 Task: Look for space in Baotou, China from 9th June, 2023 to 16th June, 2023 for 2 adults in price range Rs.8000 to Rs.16000. Place can be entire place with 2 bedrooms having 2 beds and 1 bathroom. Property type can be house, flat, guest house. Booking option can be shelf check-in. Required host language is Chinese (Simplified).
Action: Mouse moved to (764, 107)
Screenshot: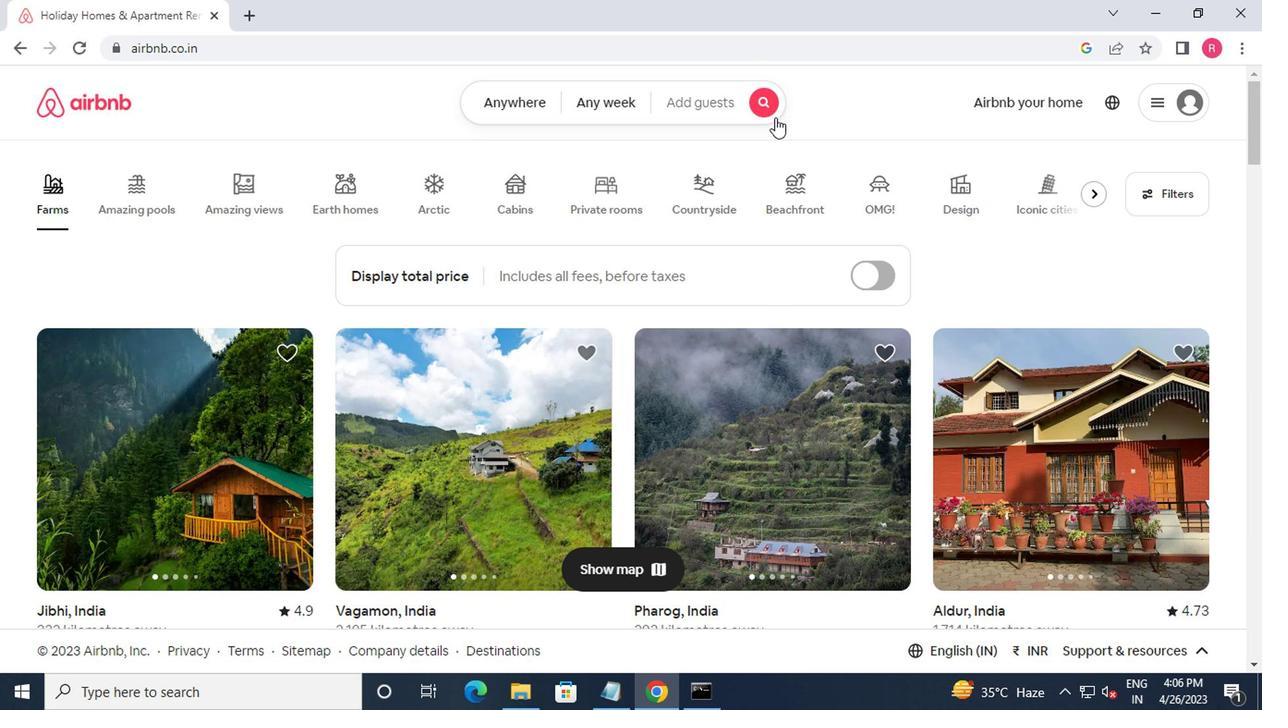 
Action: Mouse pressed left at (764, 107)
Screenshot: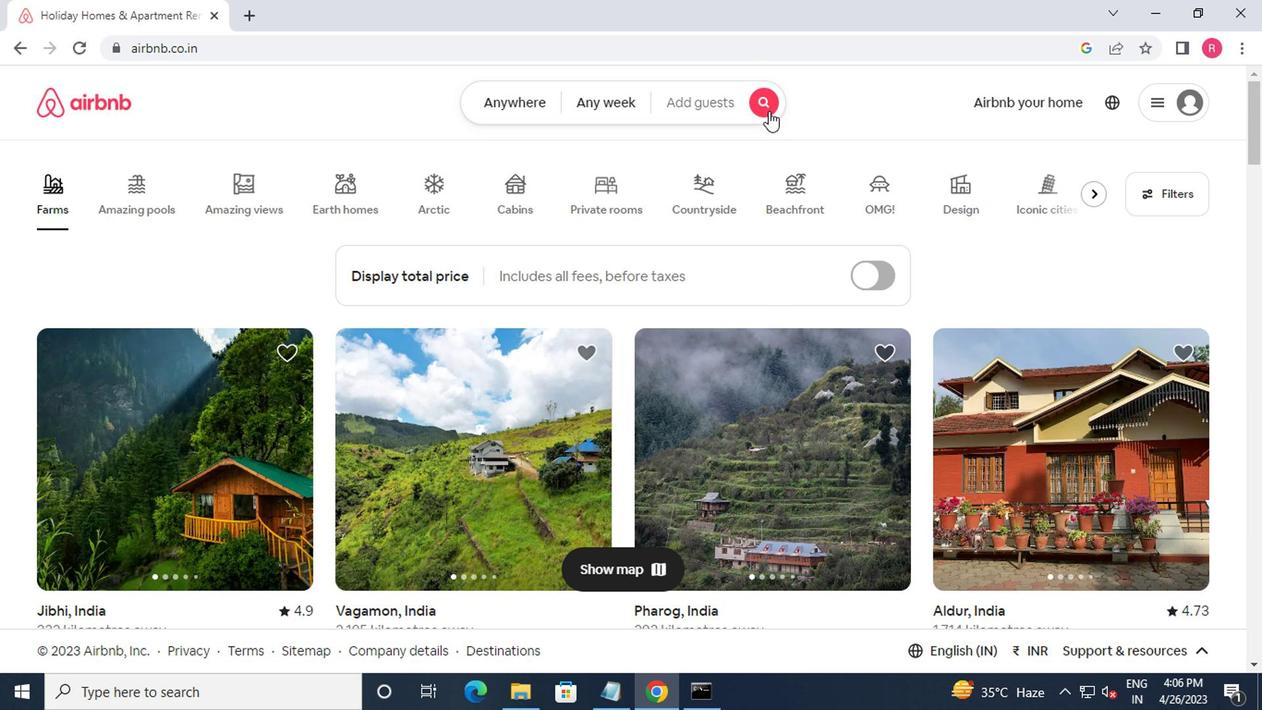 
Action: Mouse moved to (437, 176)
Screenshot: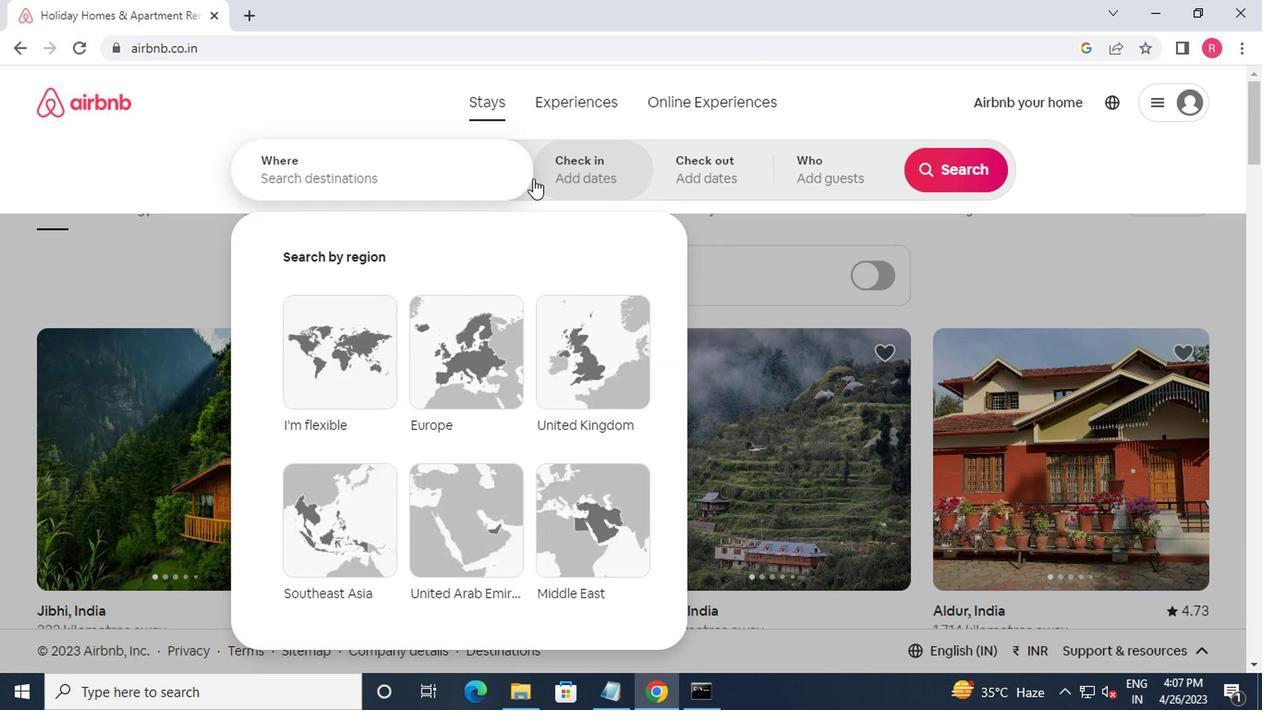 
Action: Mouse pressed left at (437, 176)
Screenshot: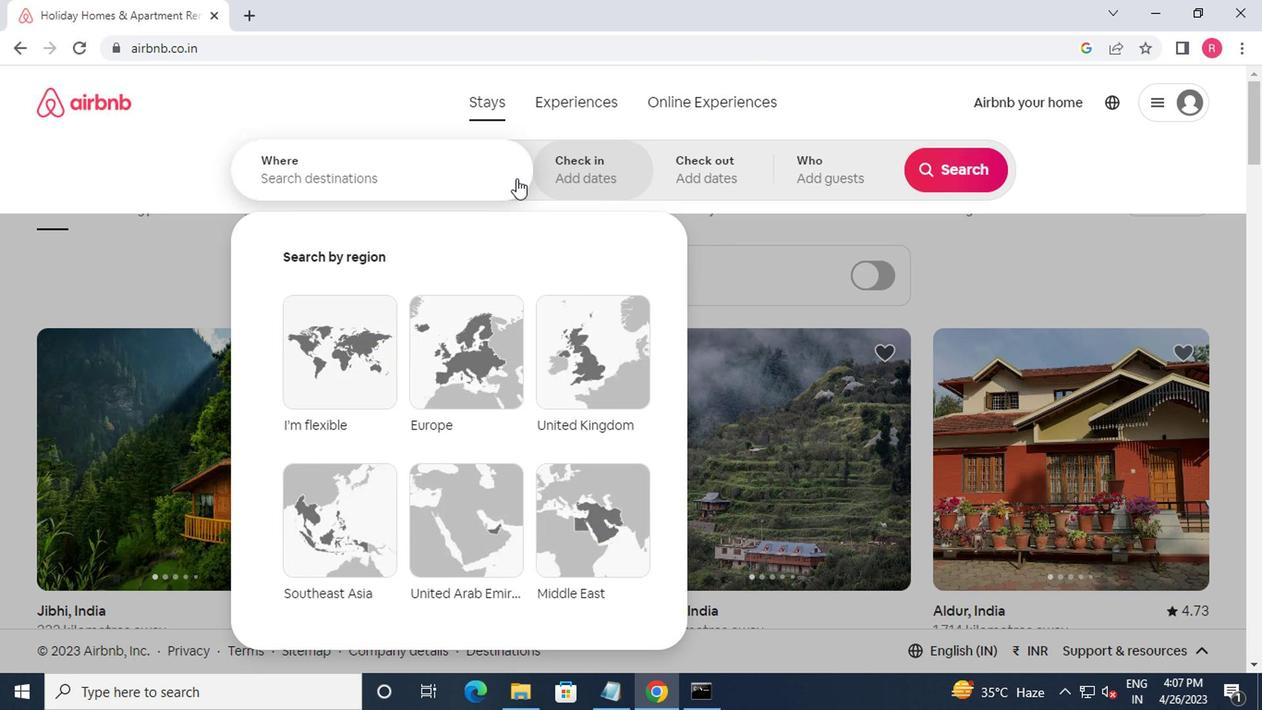 
Action: Mouse moved to (436, 174)
Screenshot: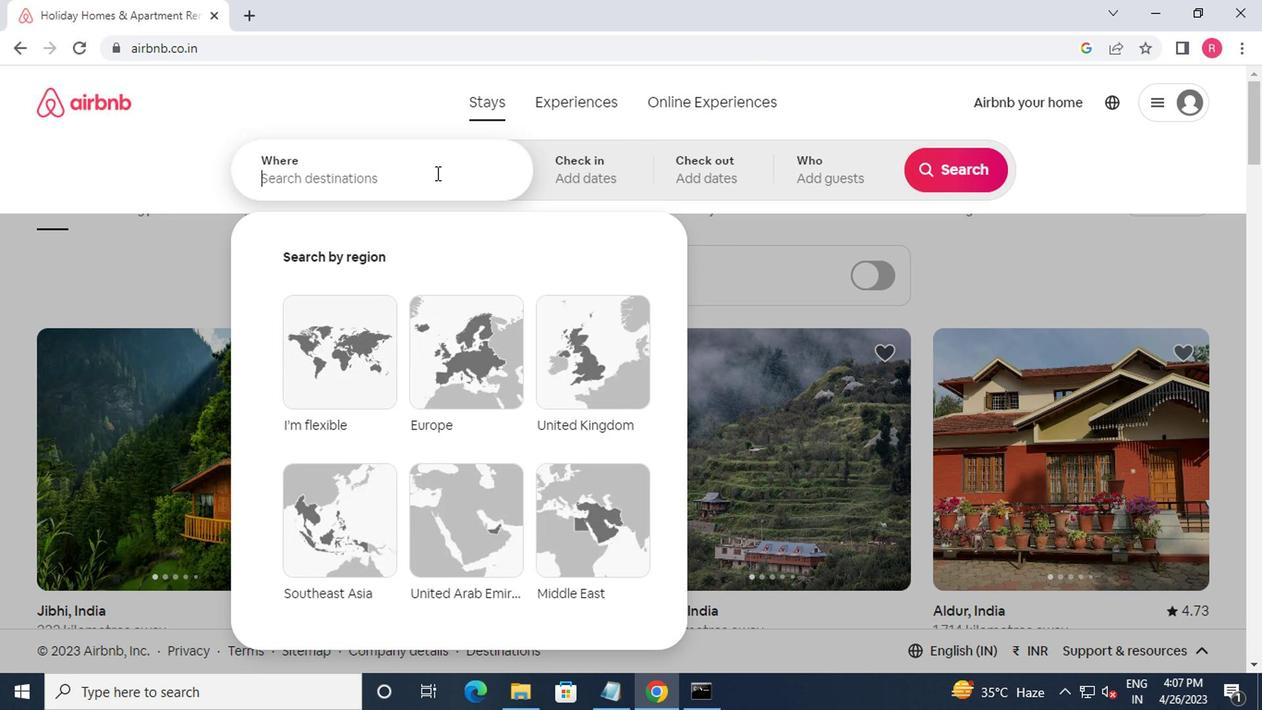 
Action: Key pressed baotou,china<Key.enter>
Screenshot: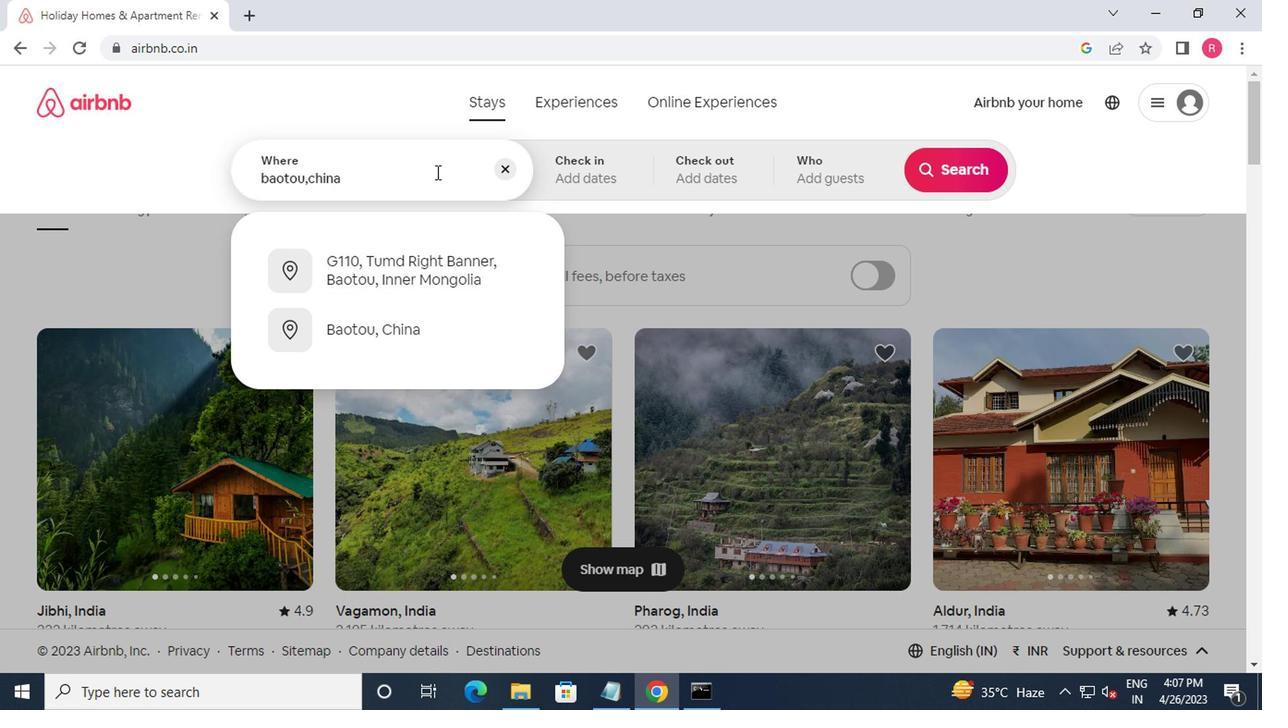 
Action: Mouse moved to (939, 330)
Screenshot: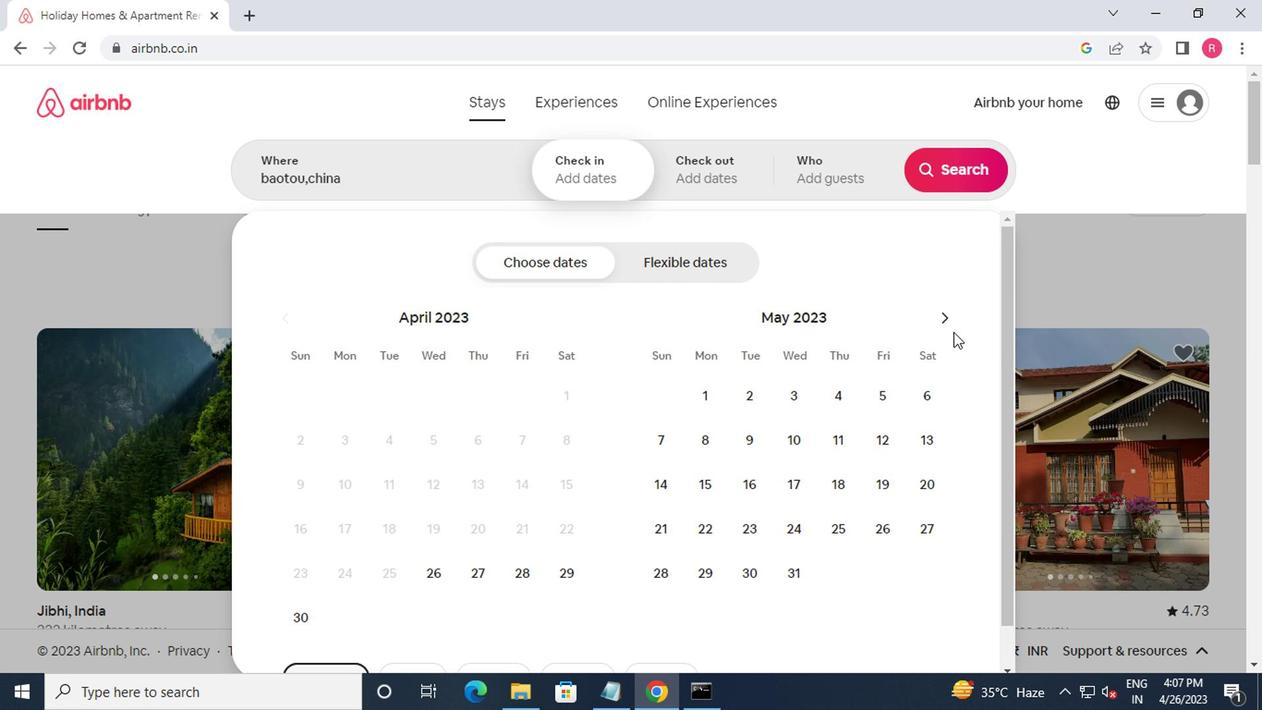 
Action: Mouse pressed left at (939, 330)
Screenshot: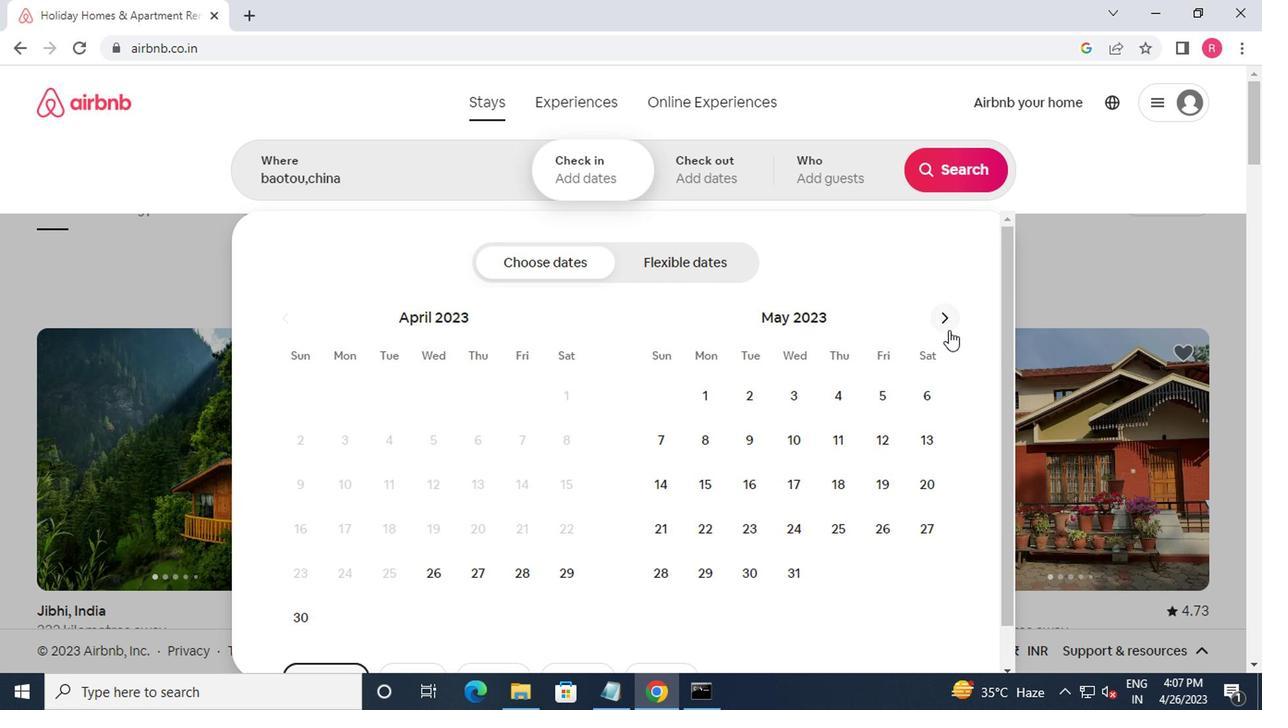 
Action: Mouse moved to (873, 451)
Screenshot: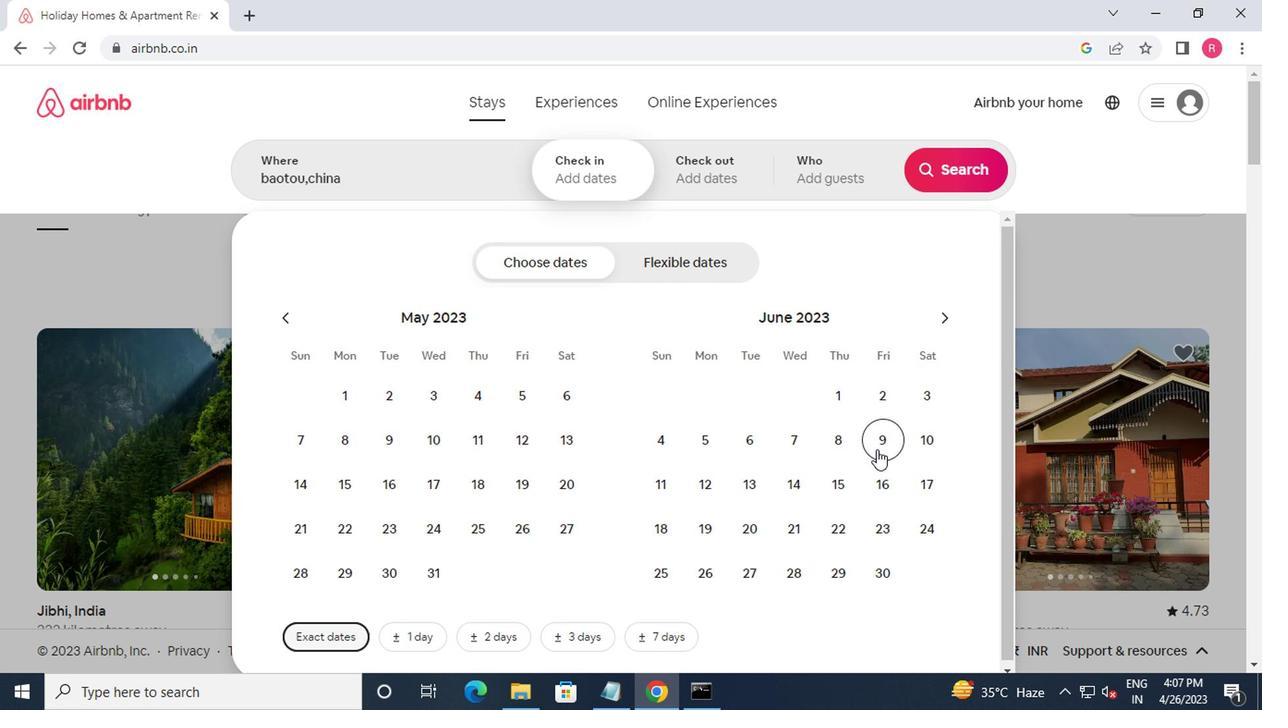 
Action: Mouse pressed left at (873, 451)
Screenshot: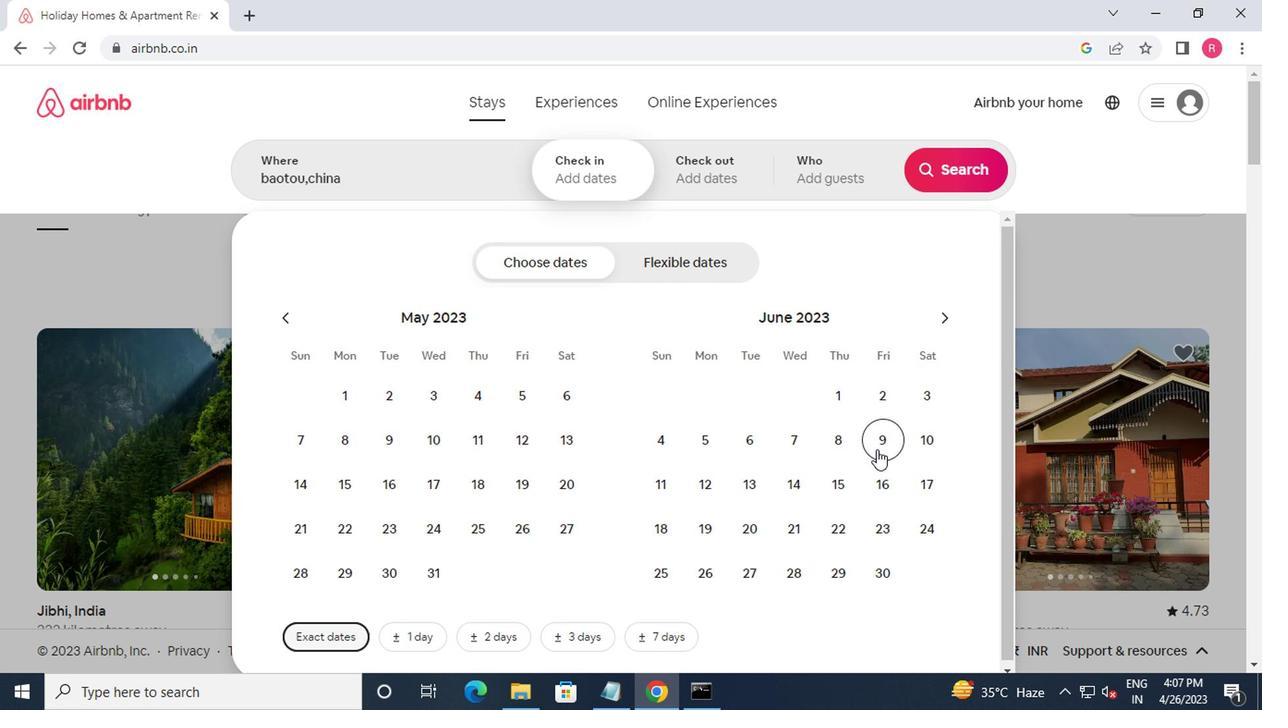 
Action: Mouse moved to (889, 493)
Screenshot: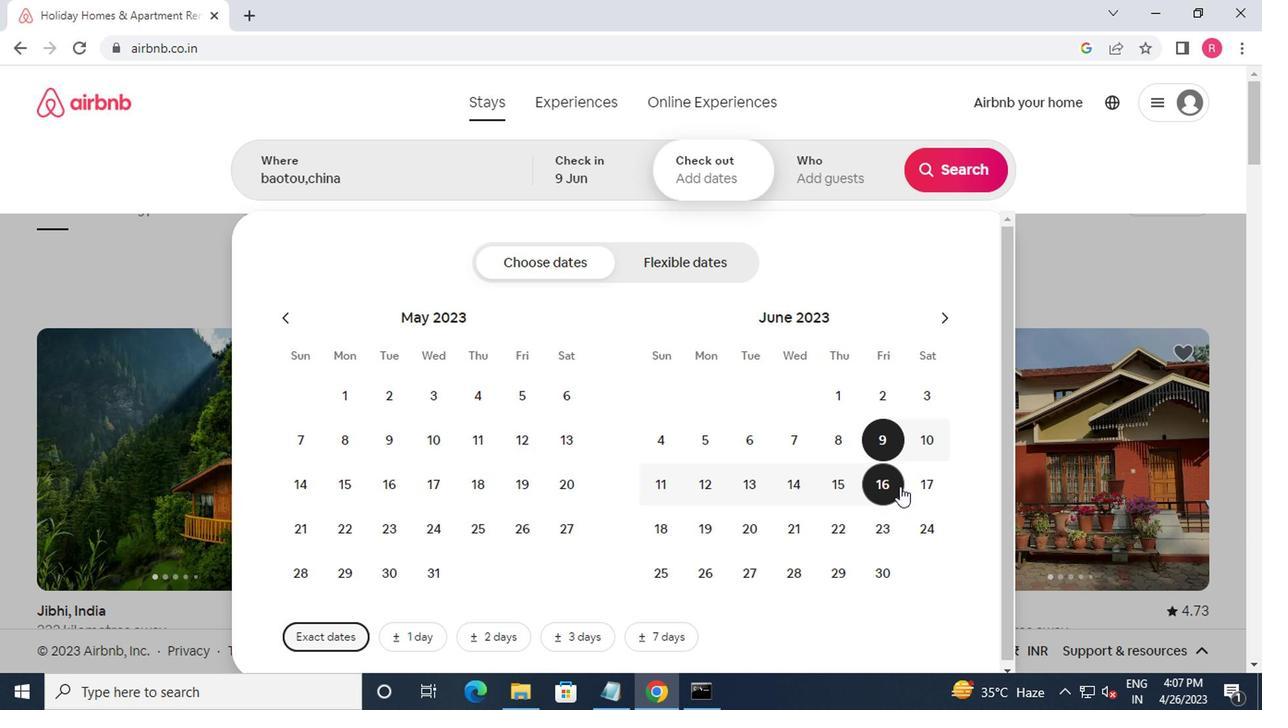 
Action: Mouse pressed left at (889, 493)
Screenshot: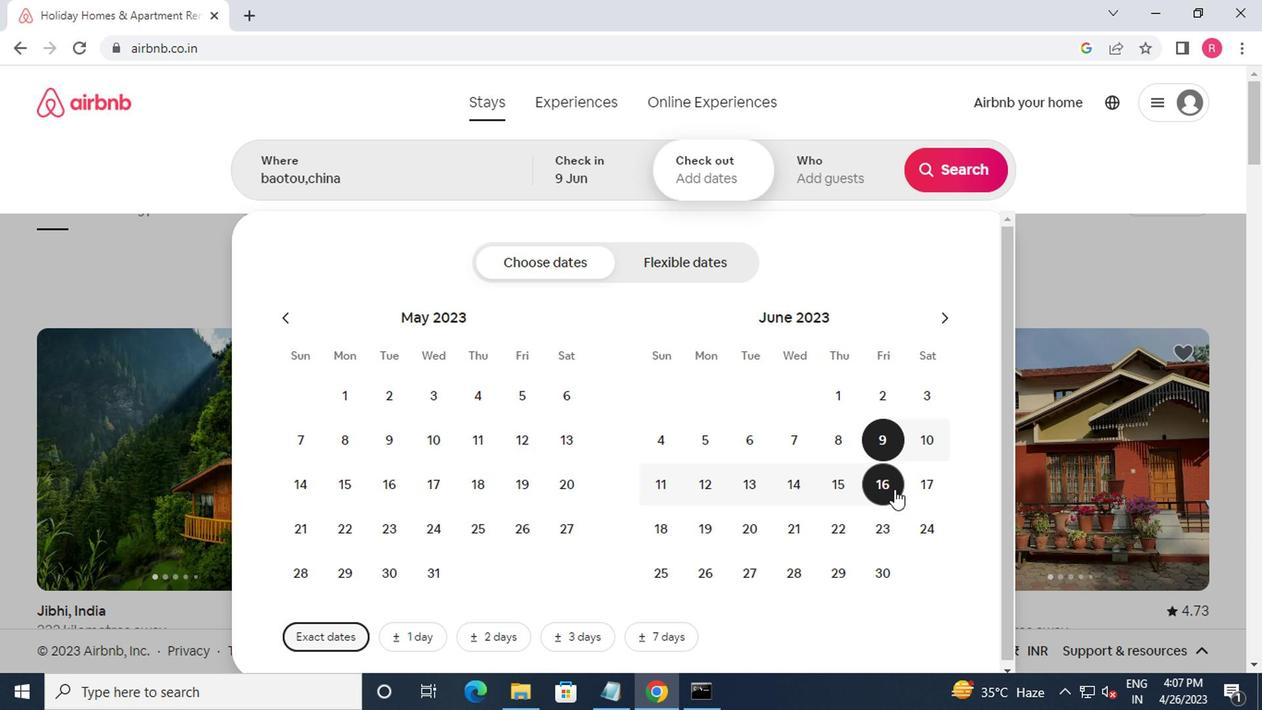 
Action: Mouse moved to (814, 186)
Screenshot: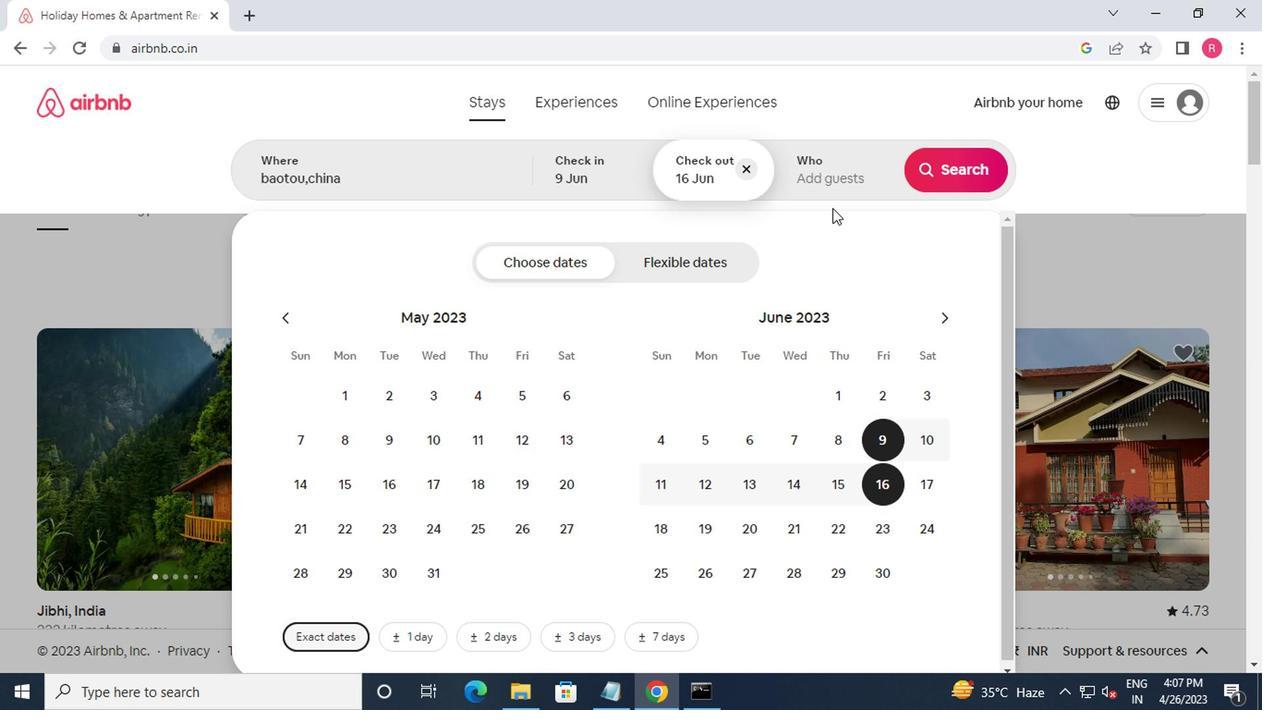 
Action: Mouse pressed left at (814, 186)
Screenshot: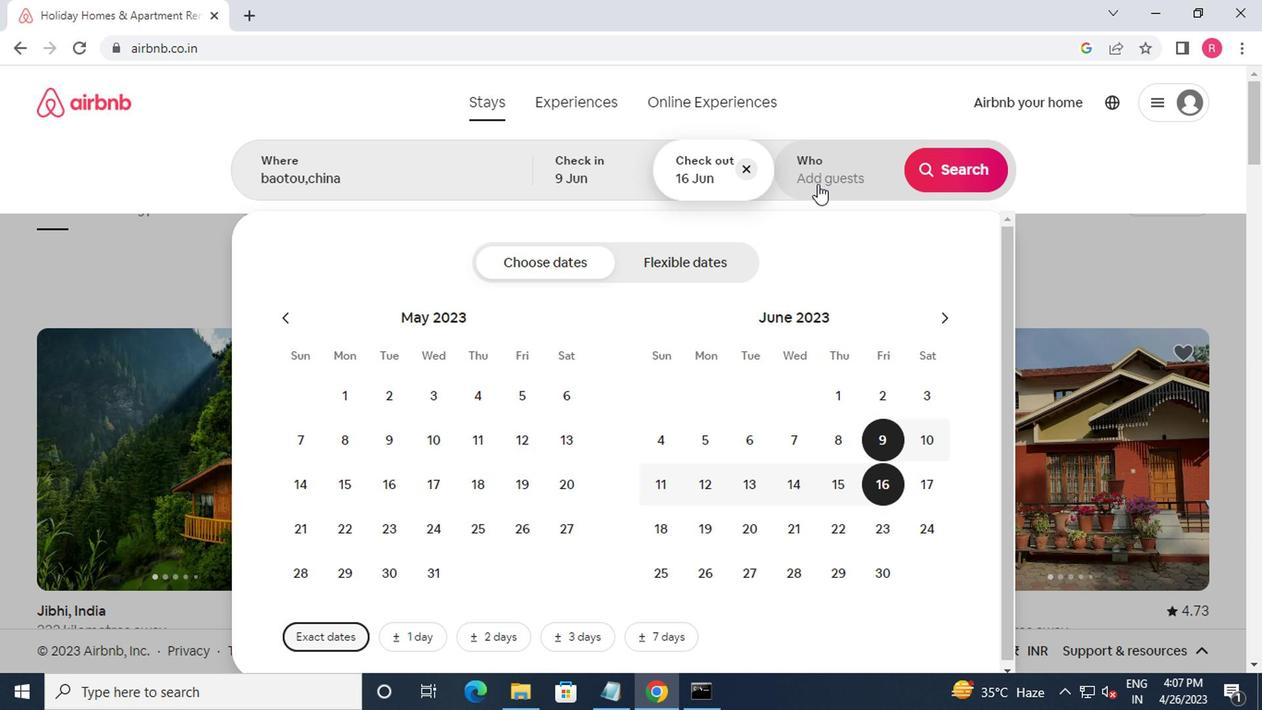 
Action: Mouse moved to (954, 271)
Screenshot: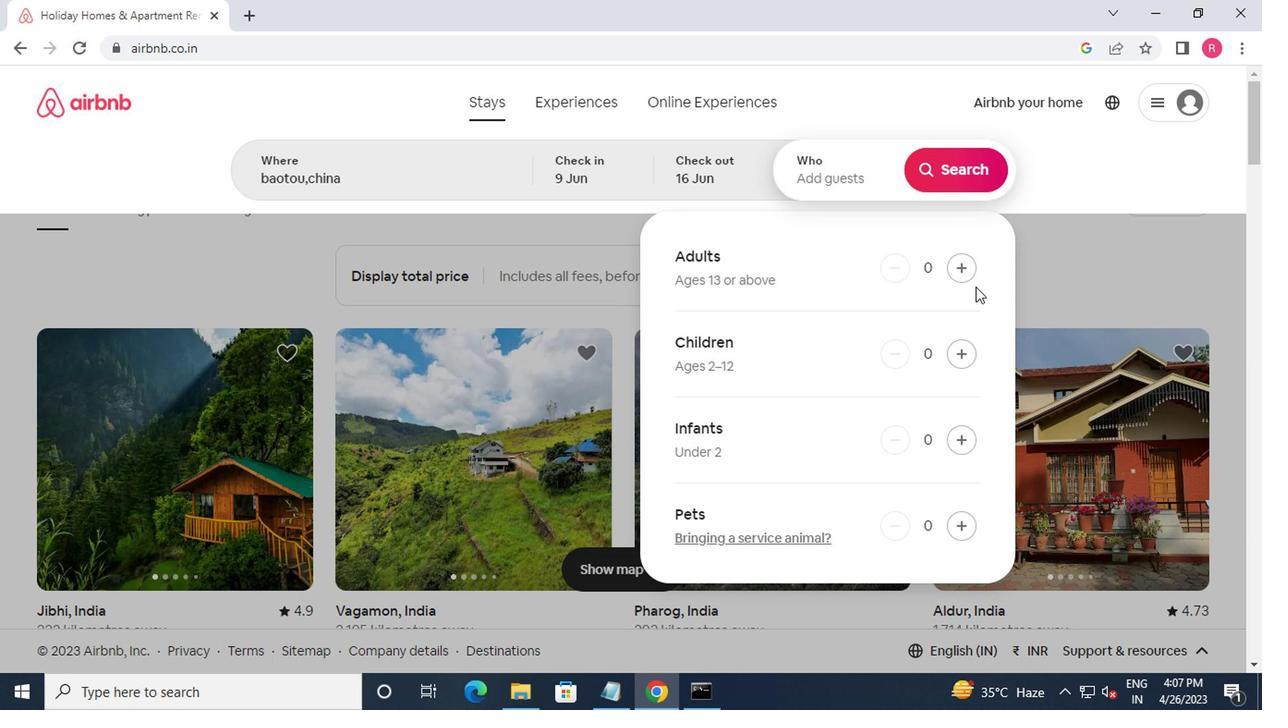 
Action: Mouse pressed left at (954, 271)
Screenshot: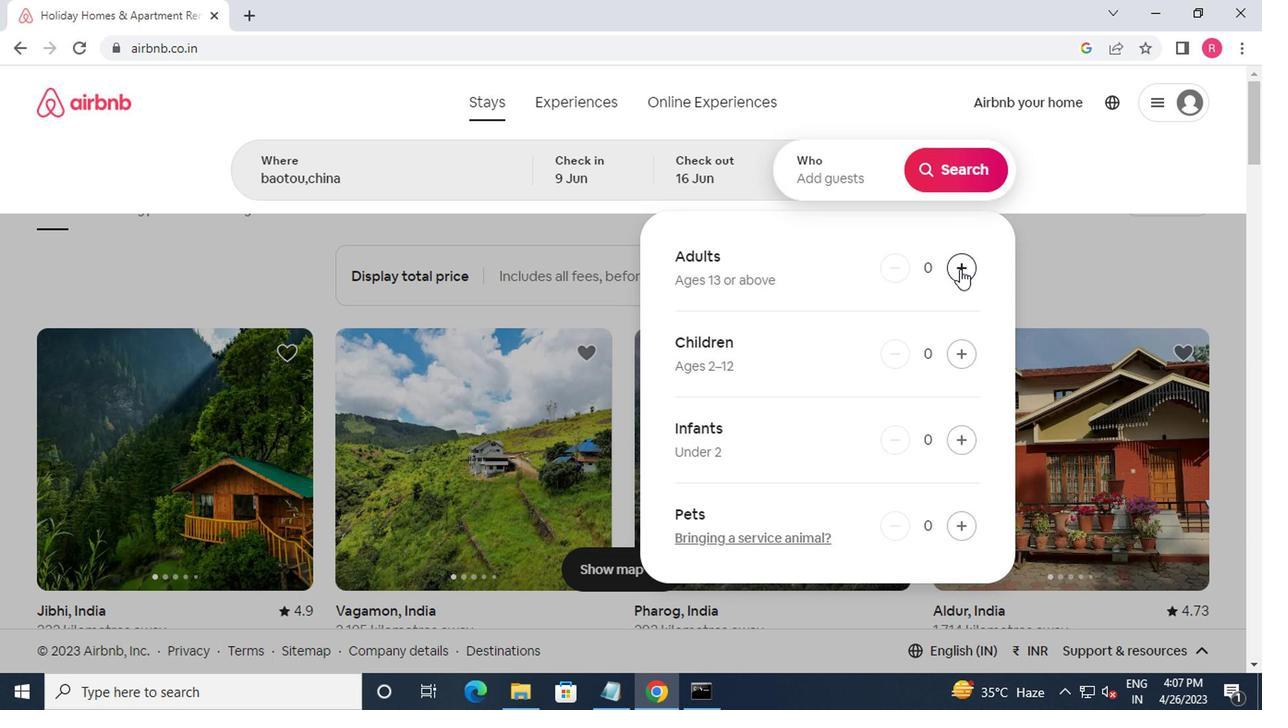 
Action: Mouse pressed left at (954, 271)
Screenshot: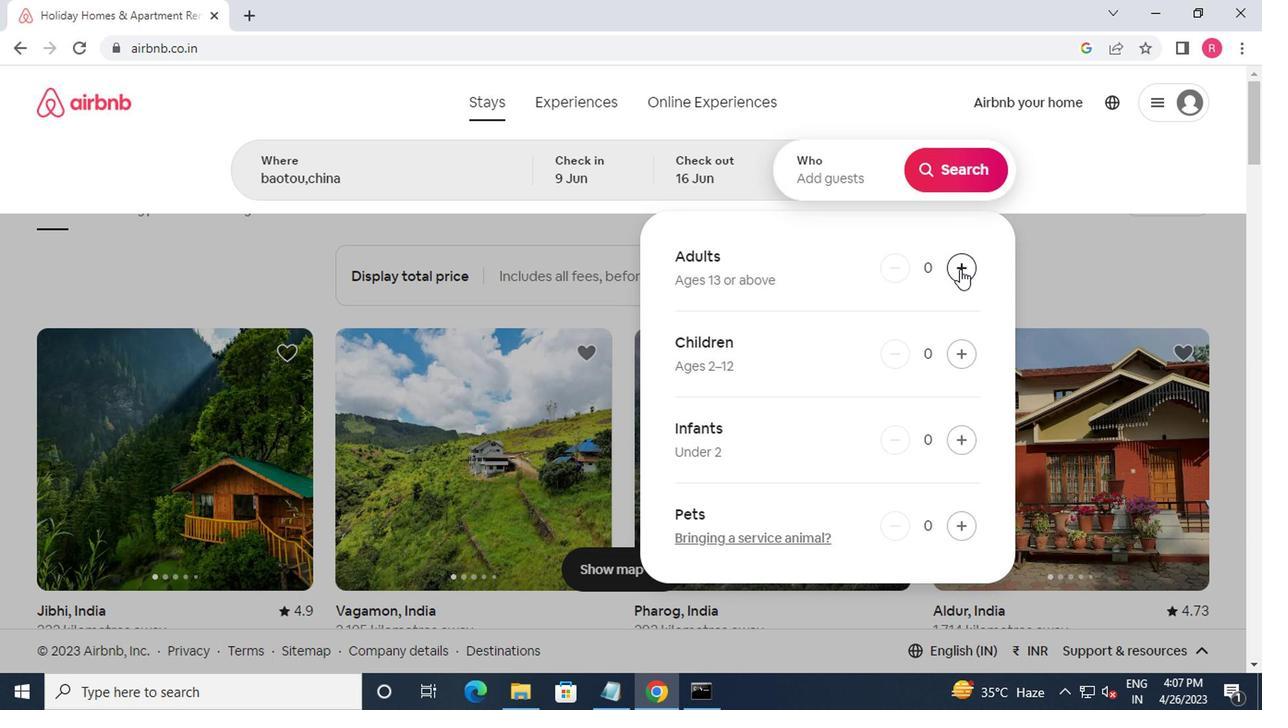 
Action: Mouse moved to (944, 188)
Screenshot: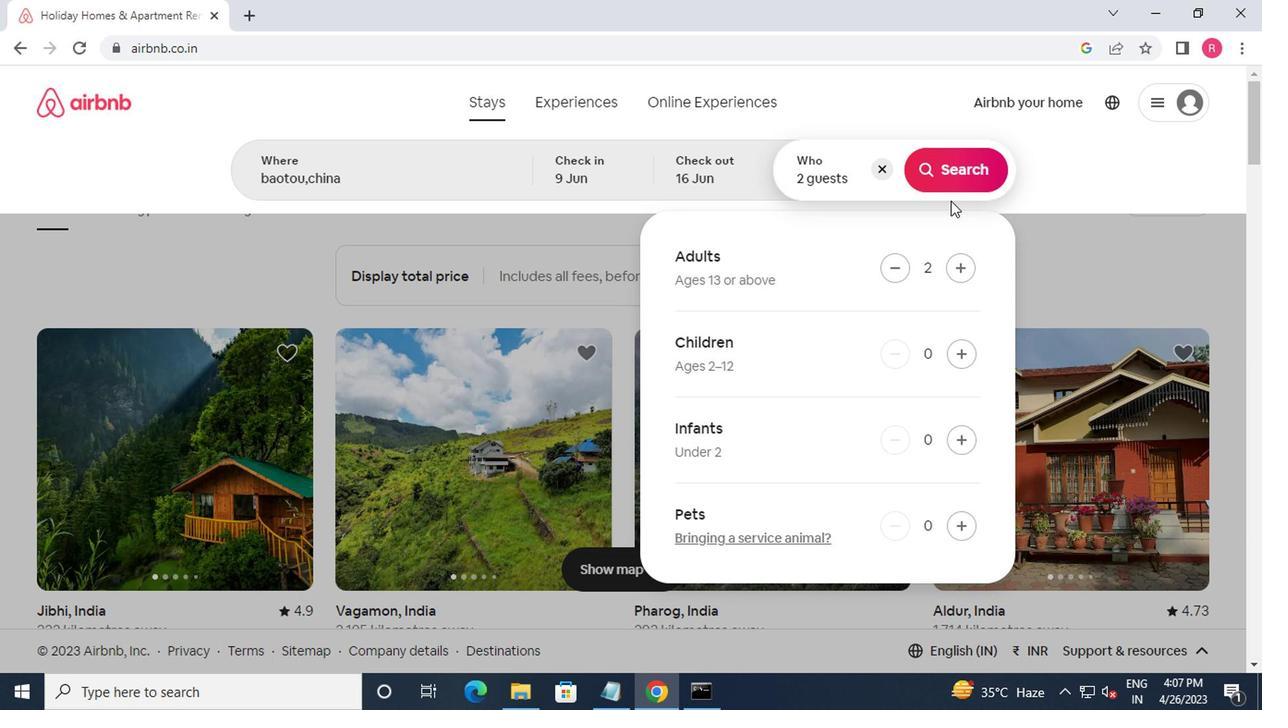
Action: Mouse pressed left at (944, 188)
Screenshot: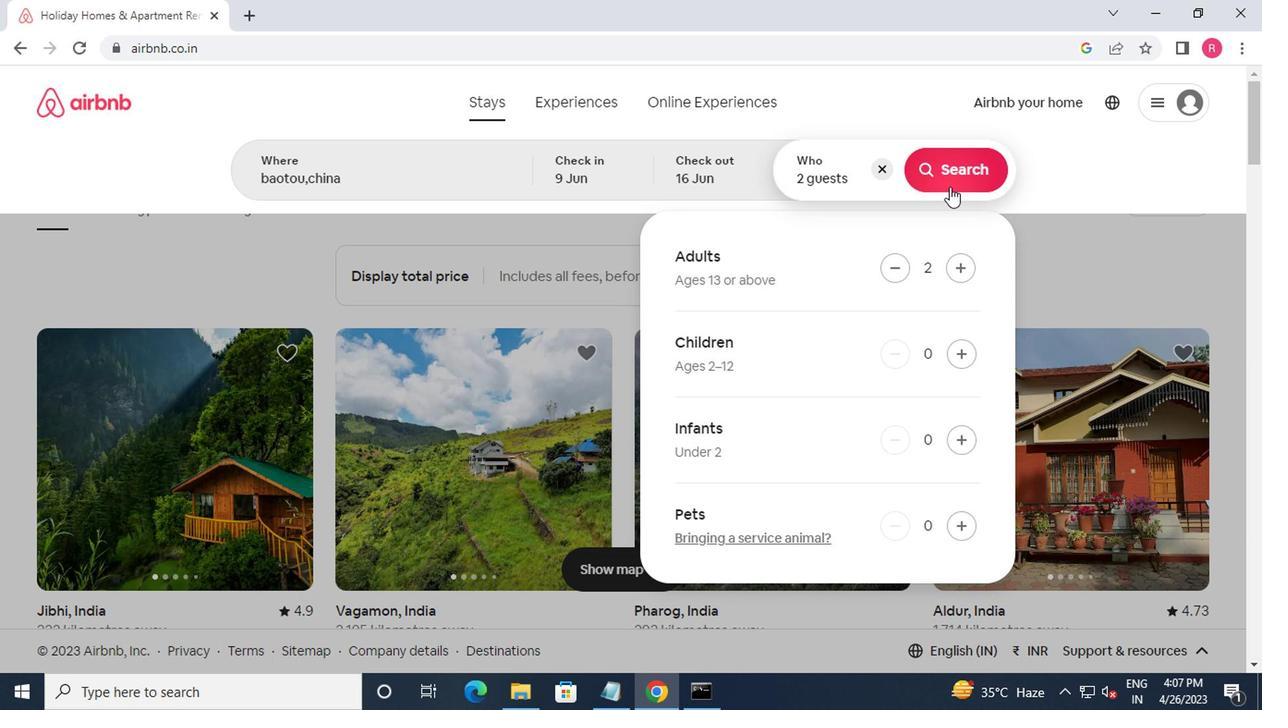 
Action: Mouse moved to (1173, 188)
Screenshot: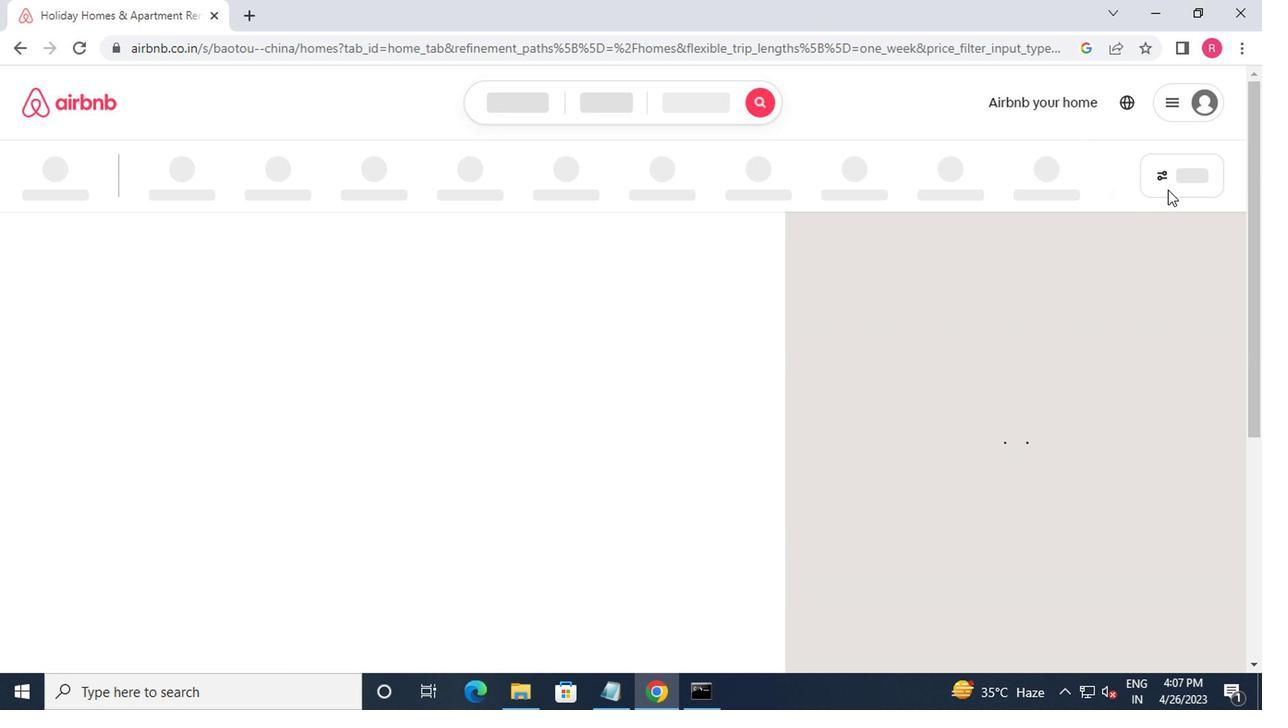 
Action: Mouse pressed left at (1173, 188)
Screenshot: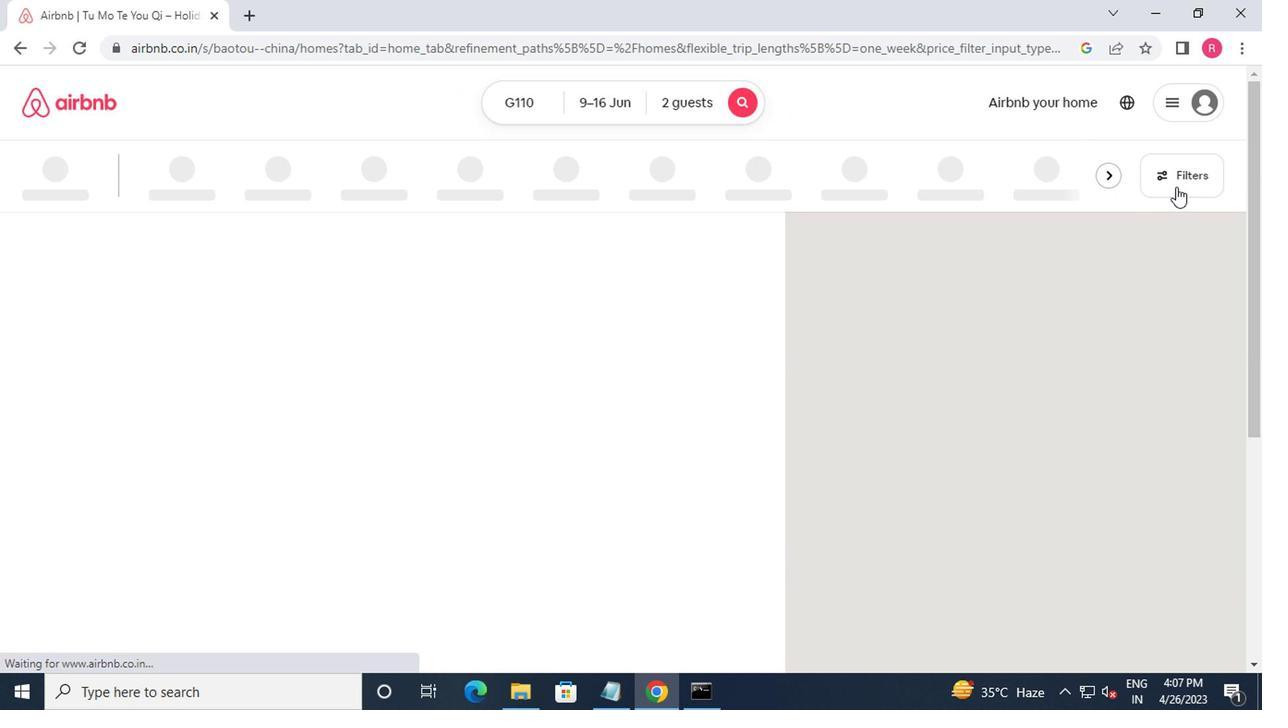 
Action: Mouse moved to (426, 297)
Screenshot: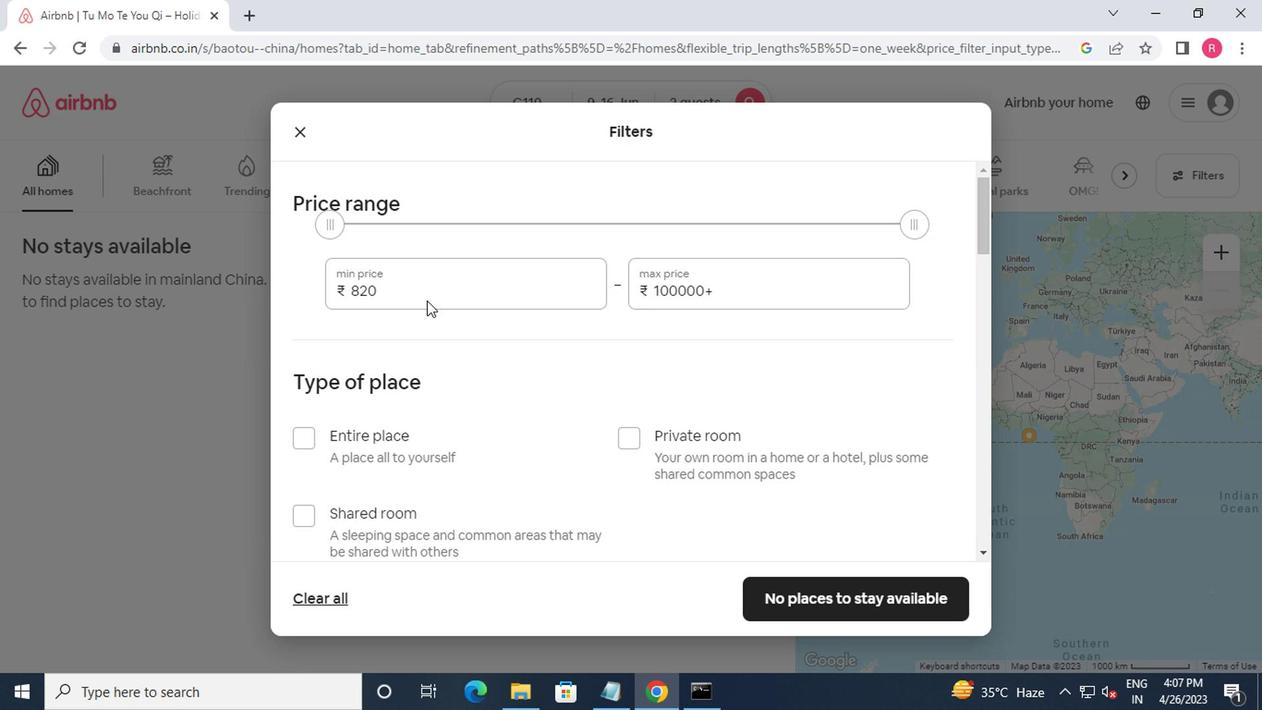 
Action: Mouse pressed left at (426, 297)
Screenshot: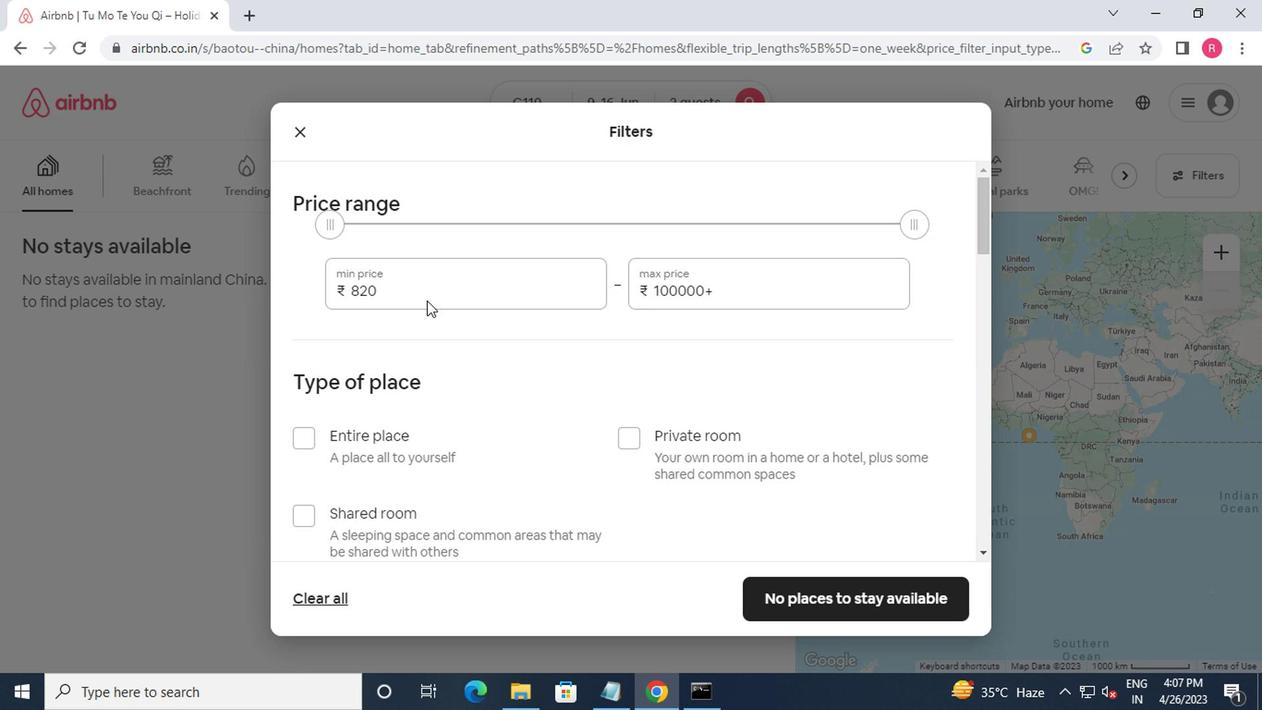 
Action: Mouse moved to (432, 323)
Screenshot: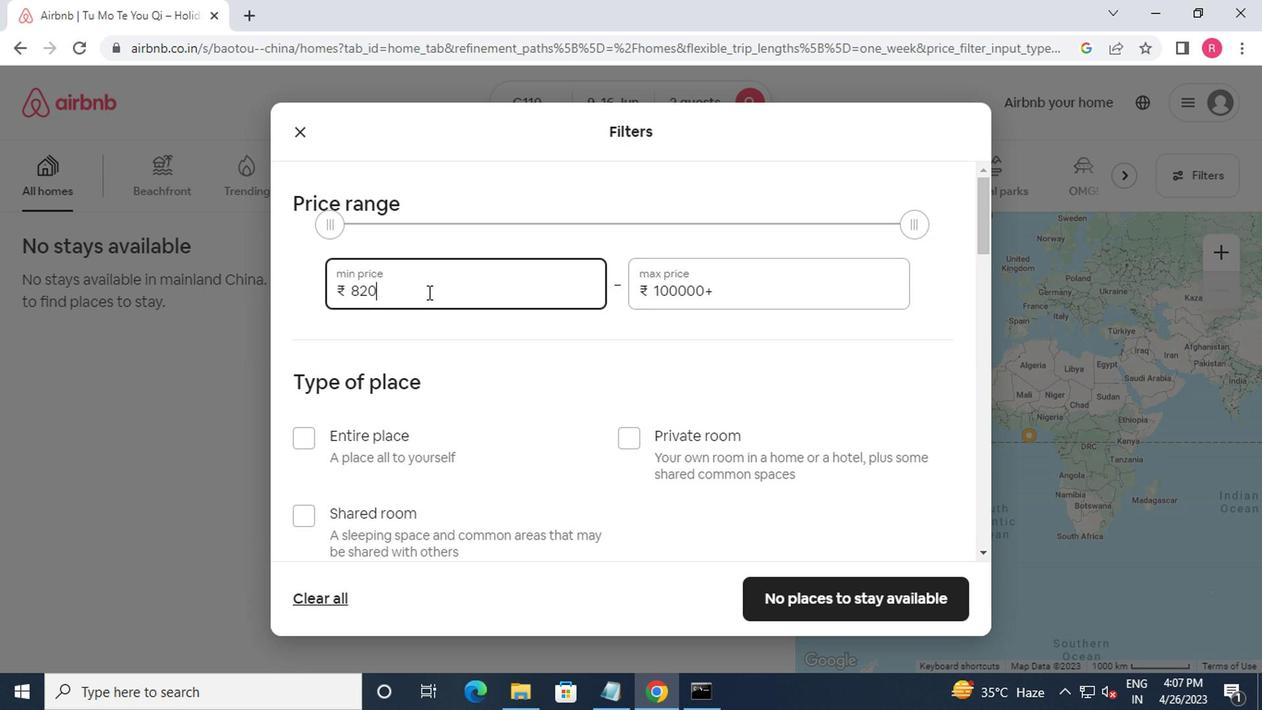 
Action: Key pressed <Key.backspace><Key.backspace>000<Key.tab>`1<Key.backspace><Key.backspace><Key.backspace><Key.backspace><Key.backspace><Key.backspace>6000
Screenshot: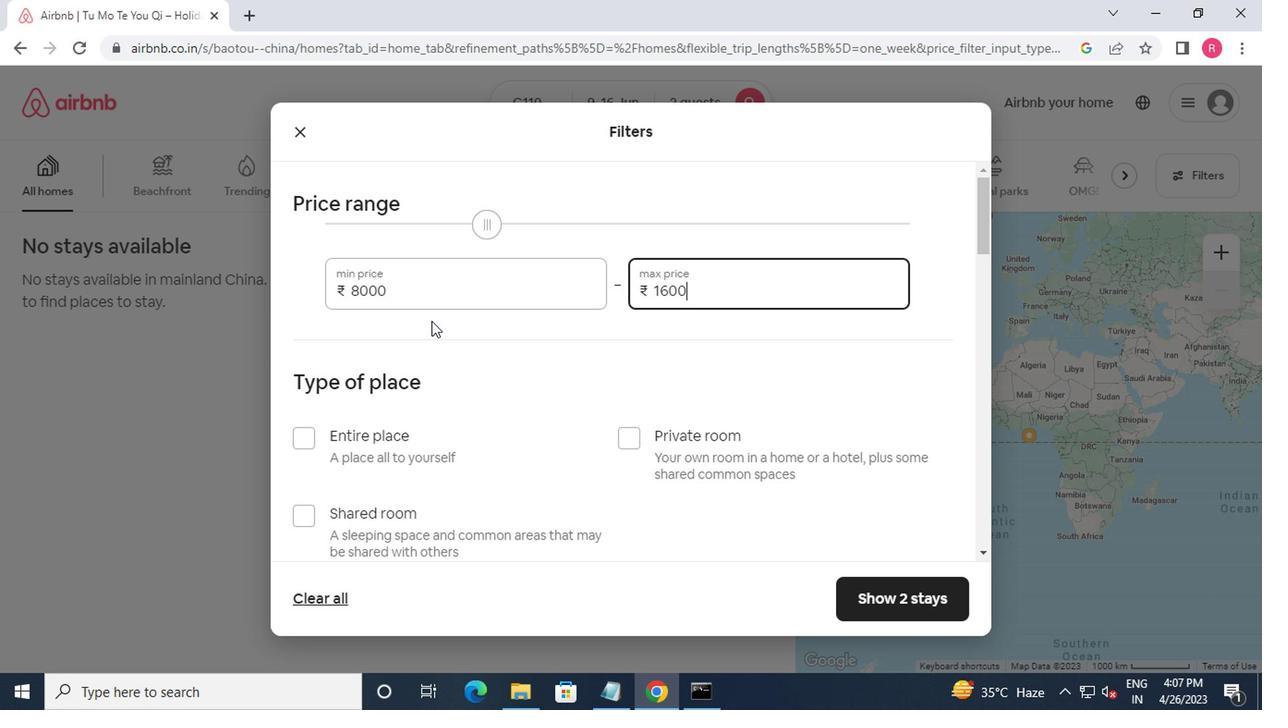 
Action: Mouse moved to (529, 289)
Screenshot: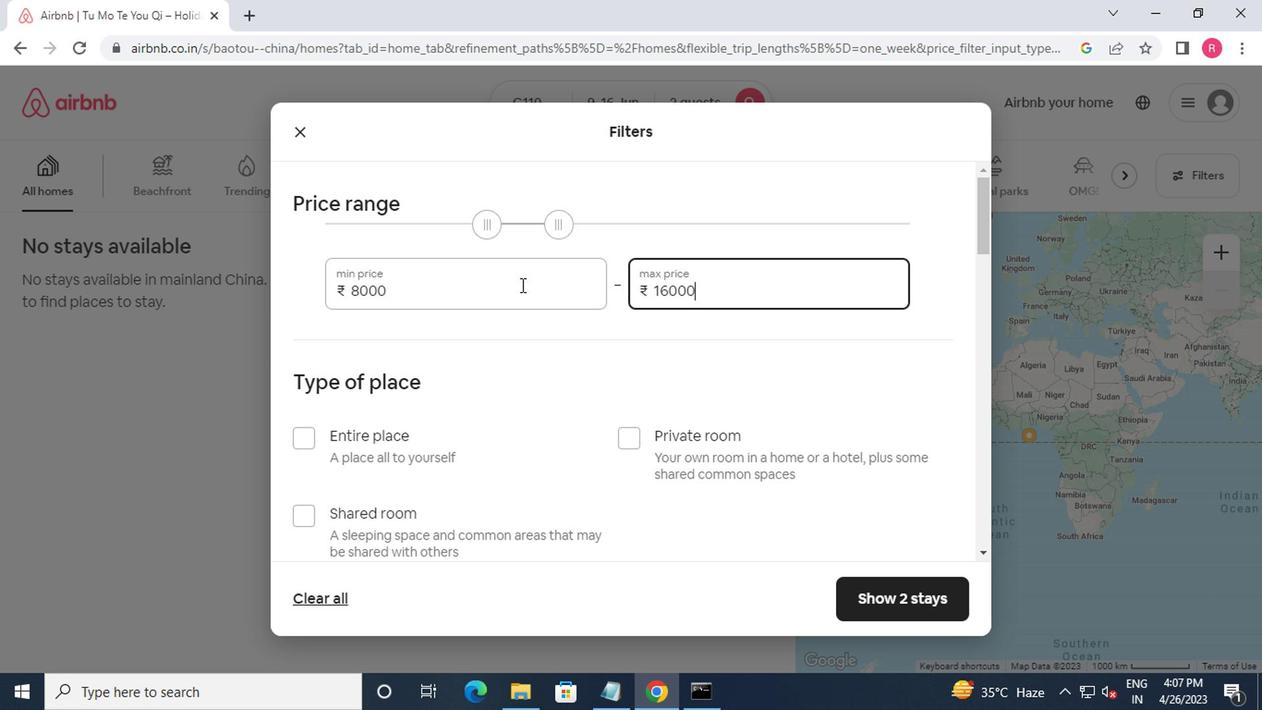 
Action: Mouse scrolled (529, 288) with delta (0, 0)
Screenshot: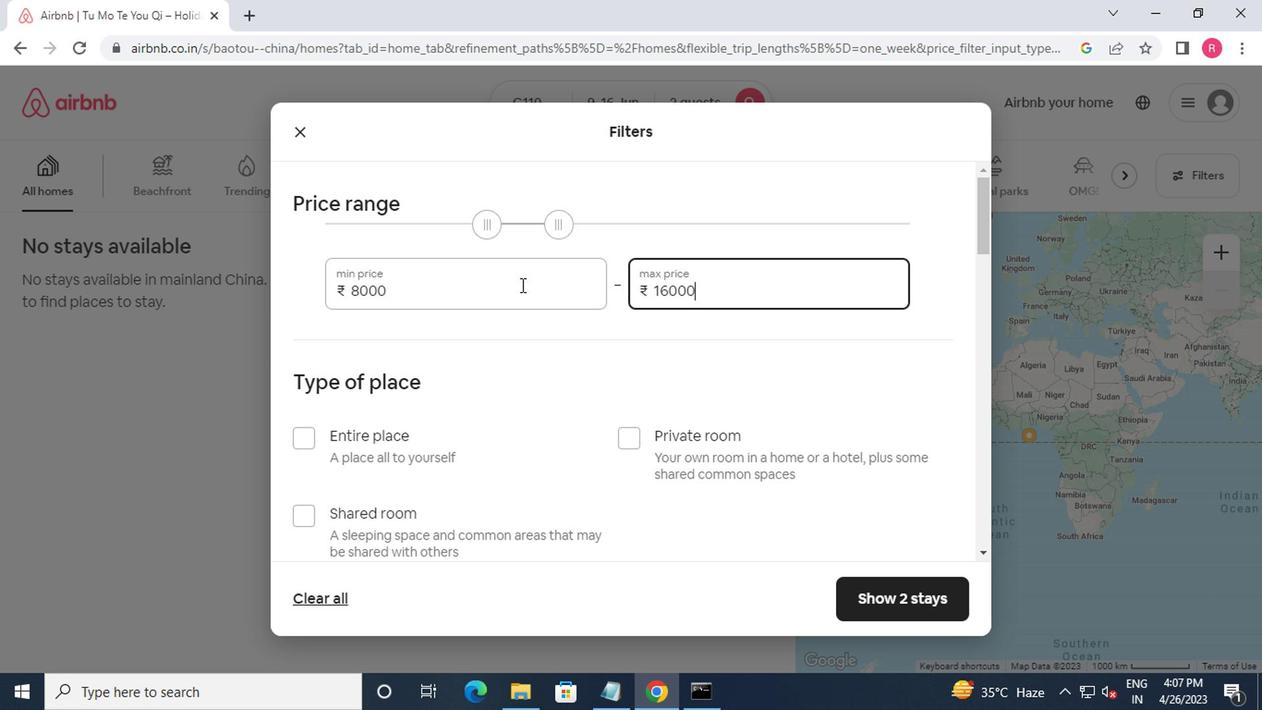
Action: Mouse moved to (527, 321)
Screenshot: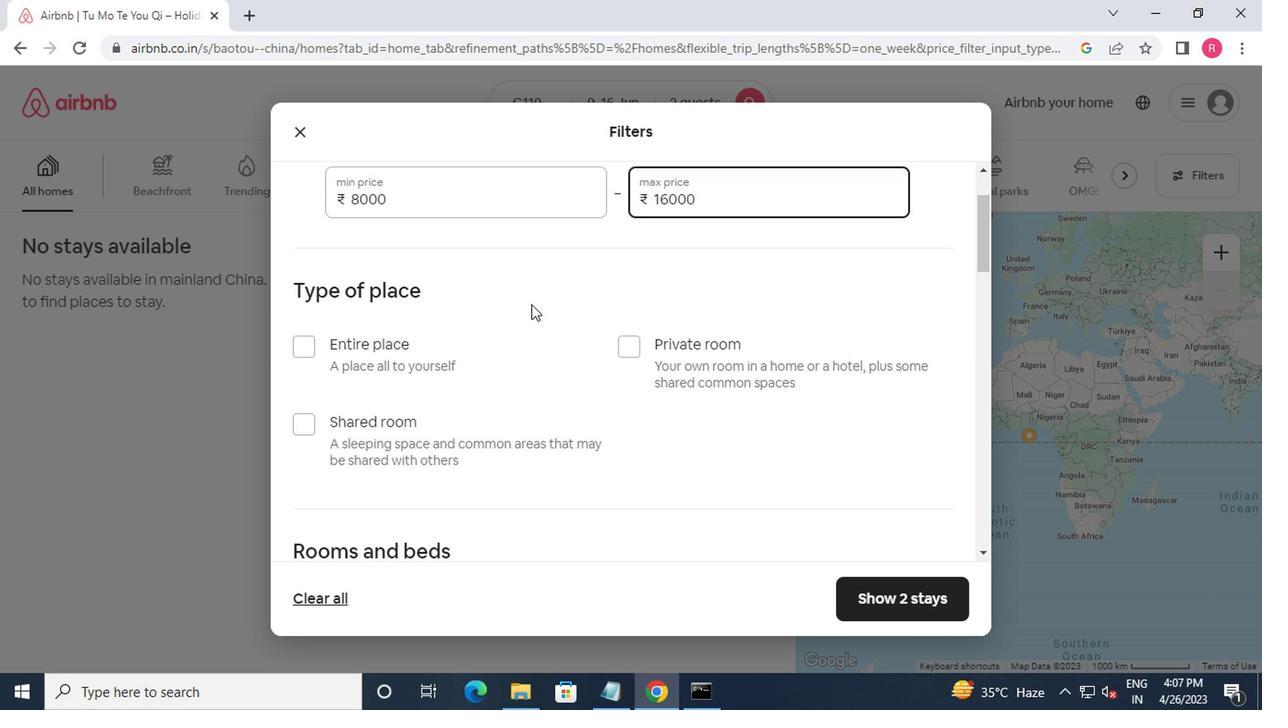 
Action: Mouse scrolled (527, 320) with delta (0, 0)
Screenshot: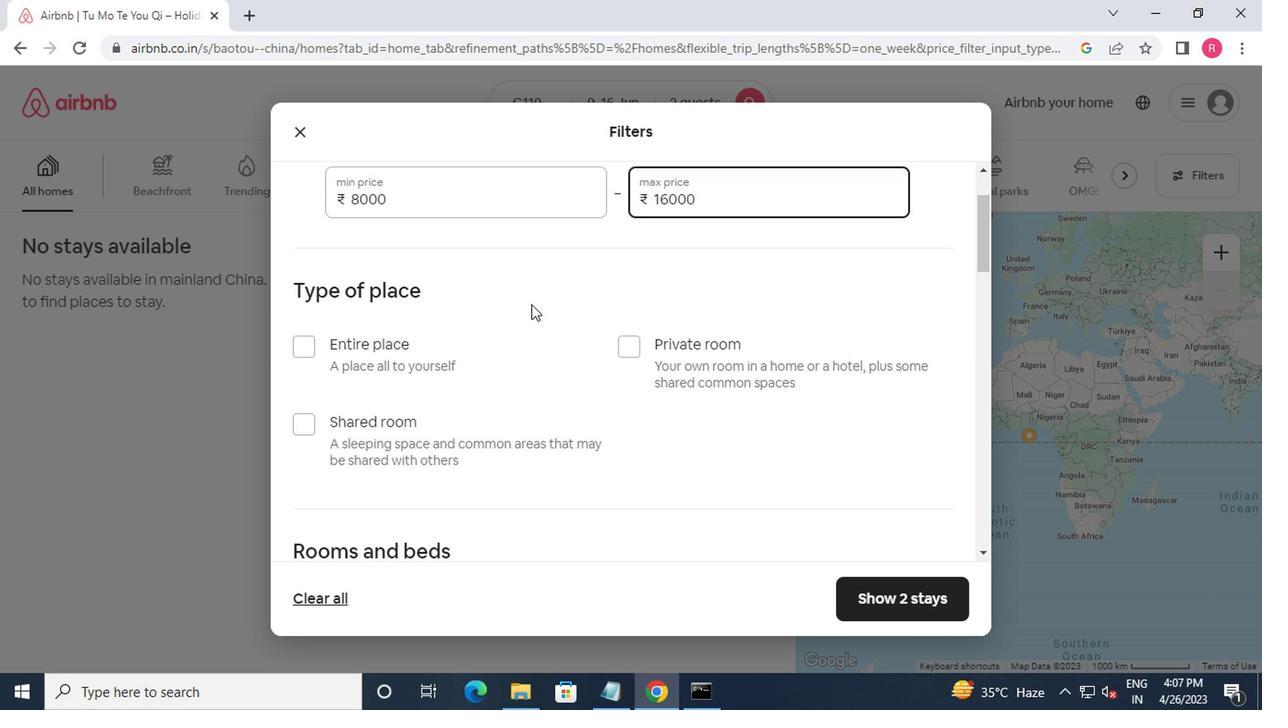
Action: Mouse moved to (302, 260)
Screenshot: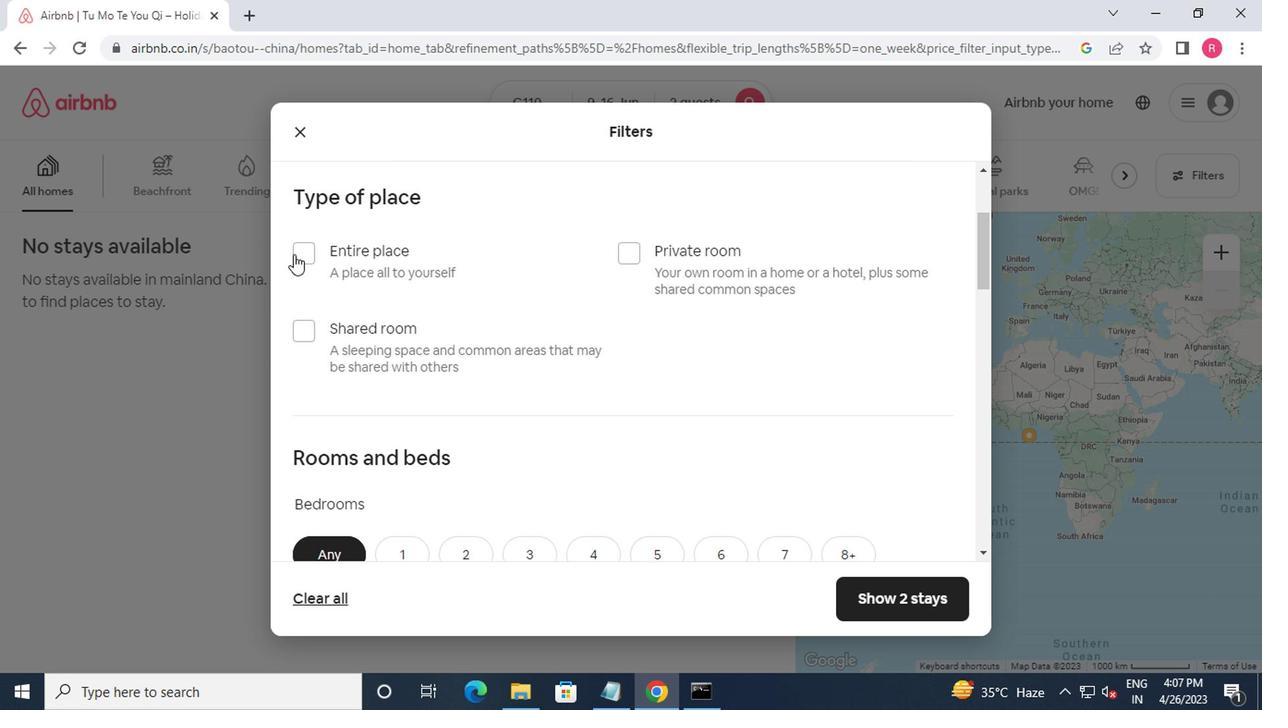 
Action: Mouse pressed left at (302, 260)
Screenshot: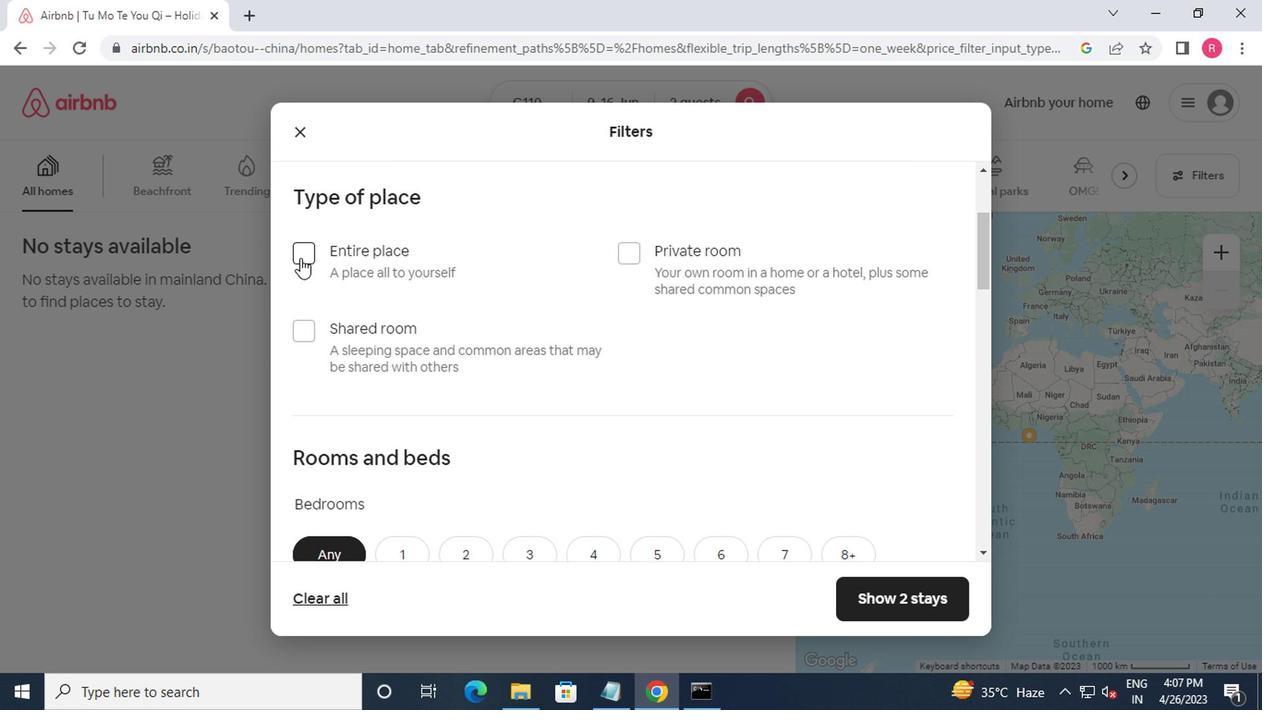 
Action: Mouse moved to (363, 296)
Screenshot: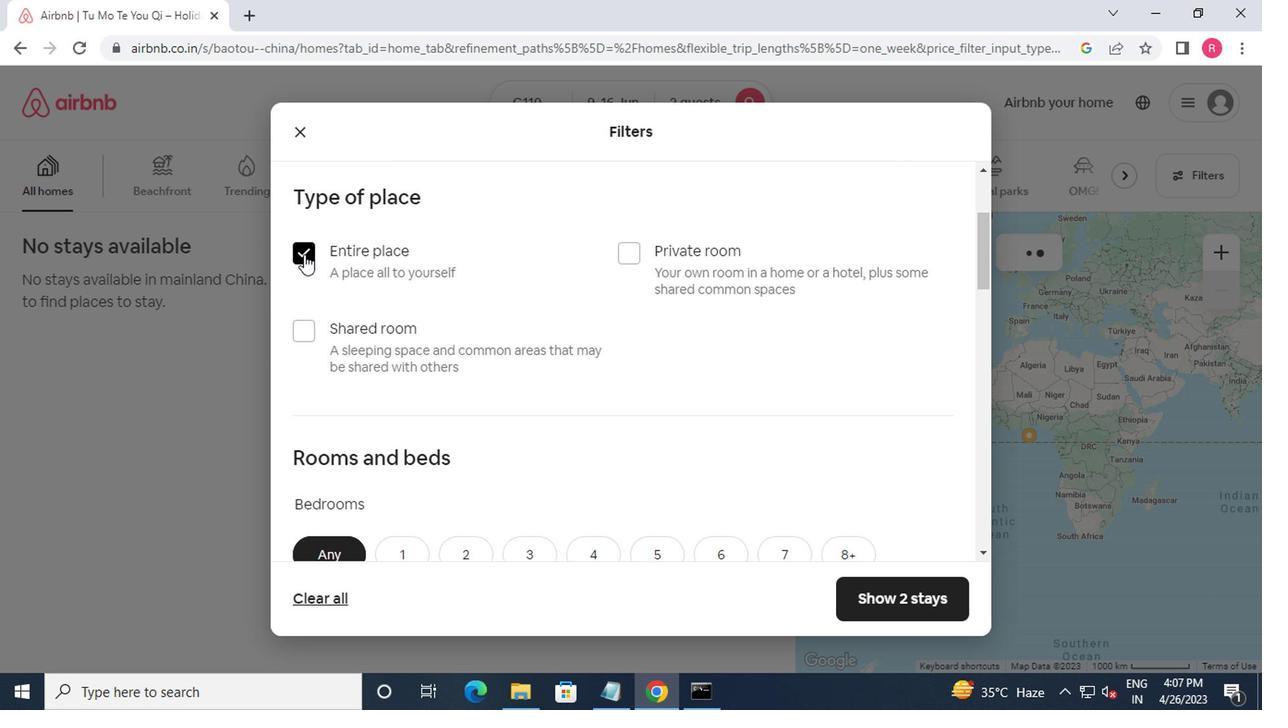 
Action: Mouse scrolled (363, 295) with delta (0, 0)
Screenshot: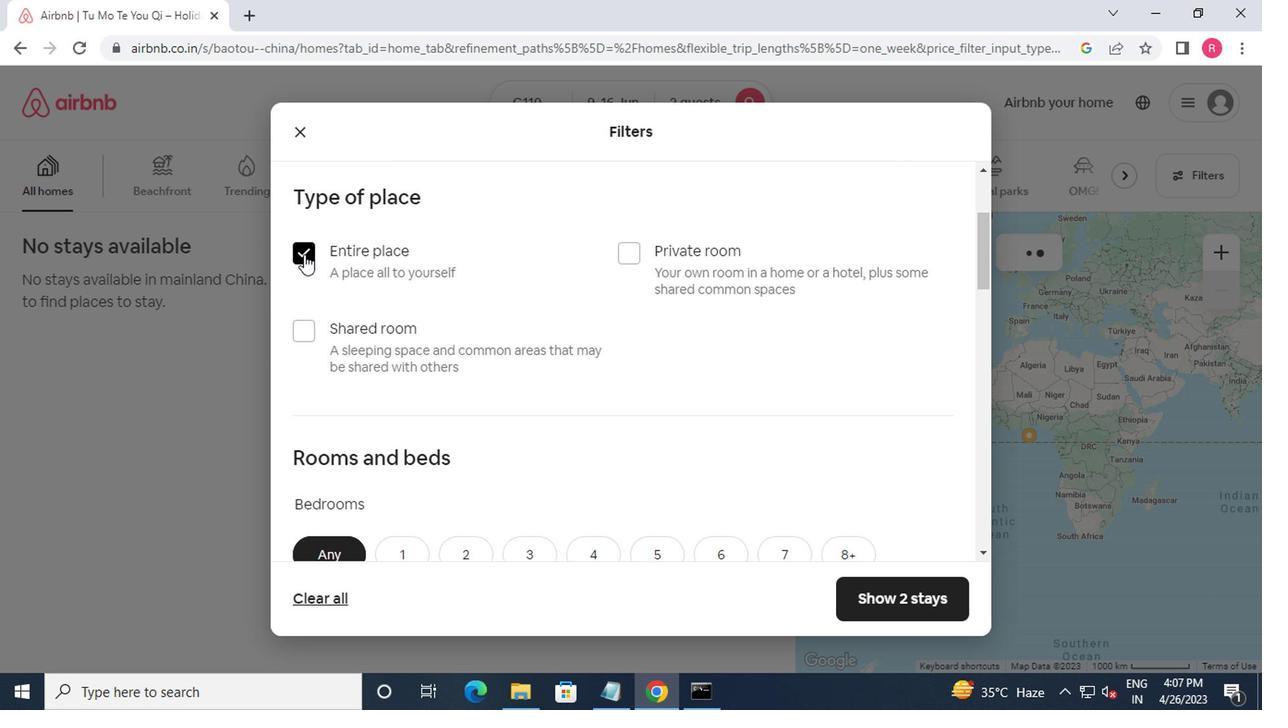 
Action: Mouse moved to (368, 301)
Screenshot: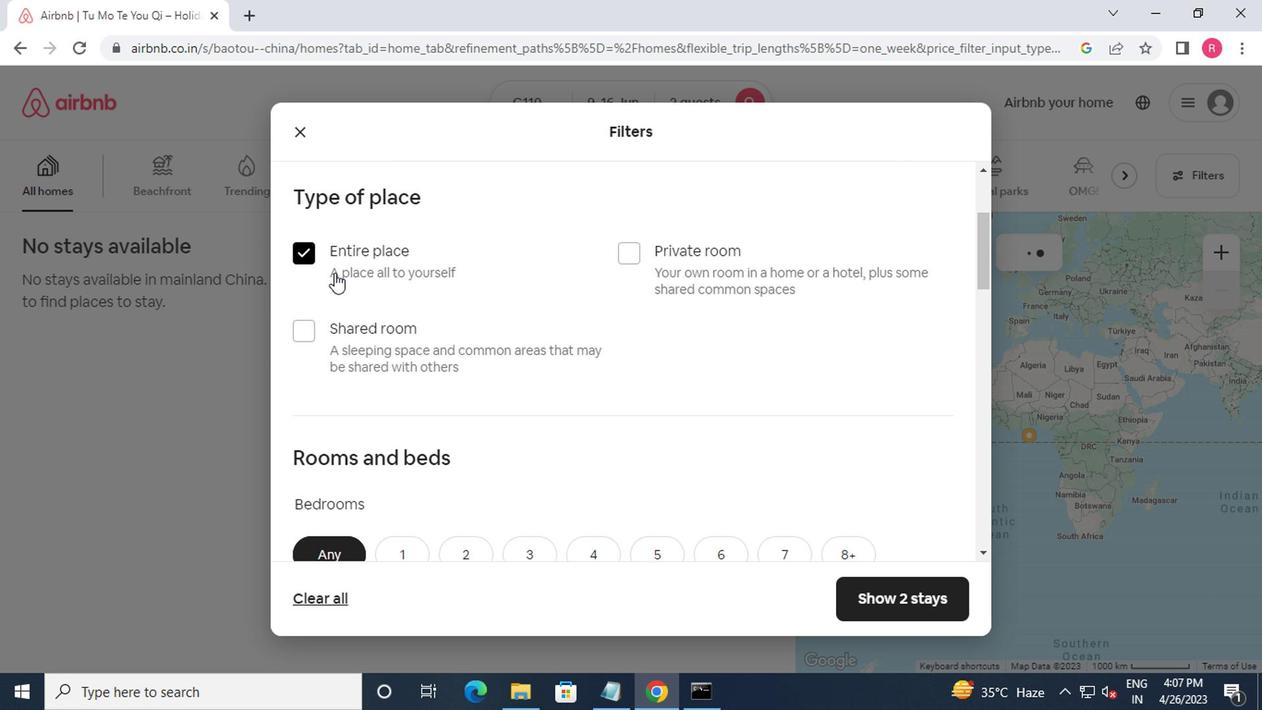 
Action: Mouse scrolled (368, 300) with delta (0, 0)
Screenshot: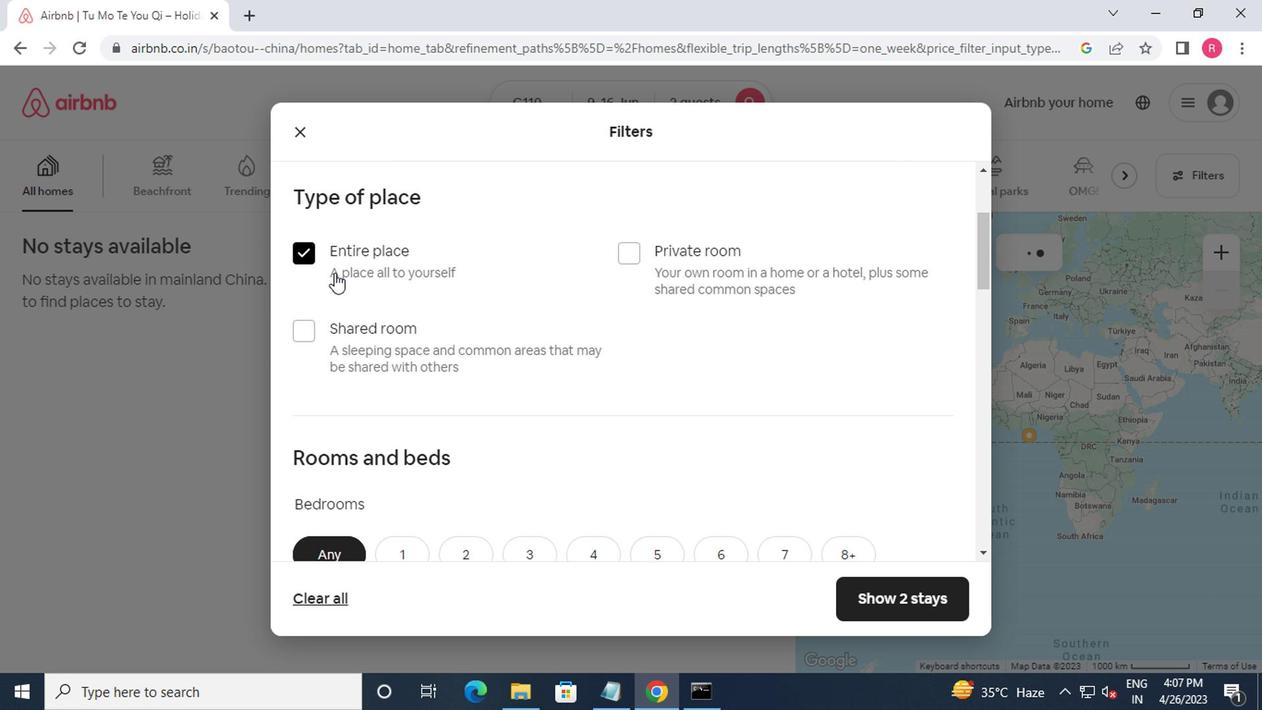 
Action: Mouse moved to (468, 377)
Screenshot: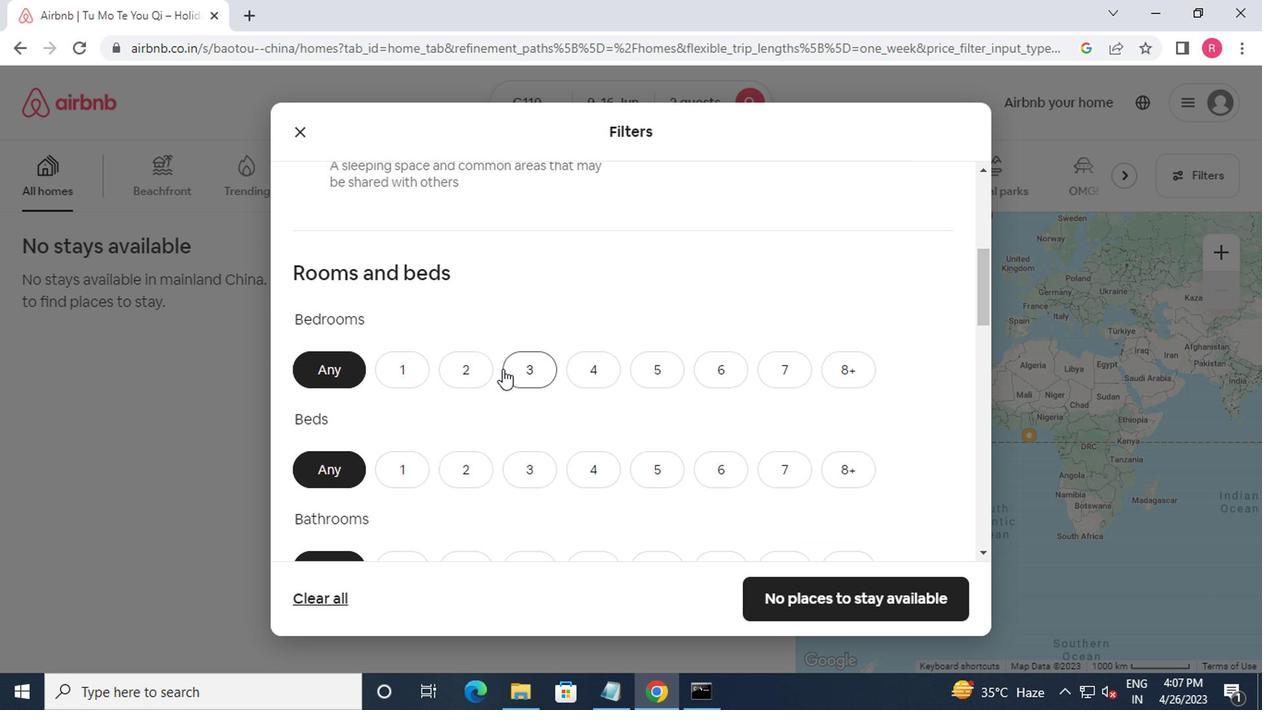 
Action: Mouse pressed left at (468, 377)
Screenshot: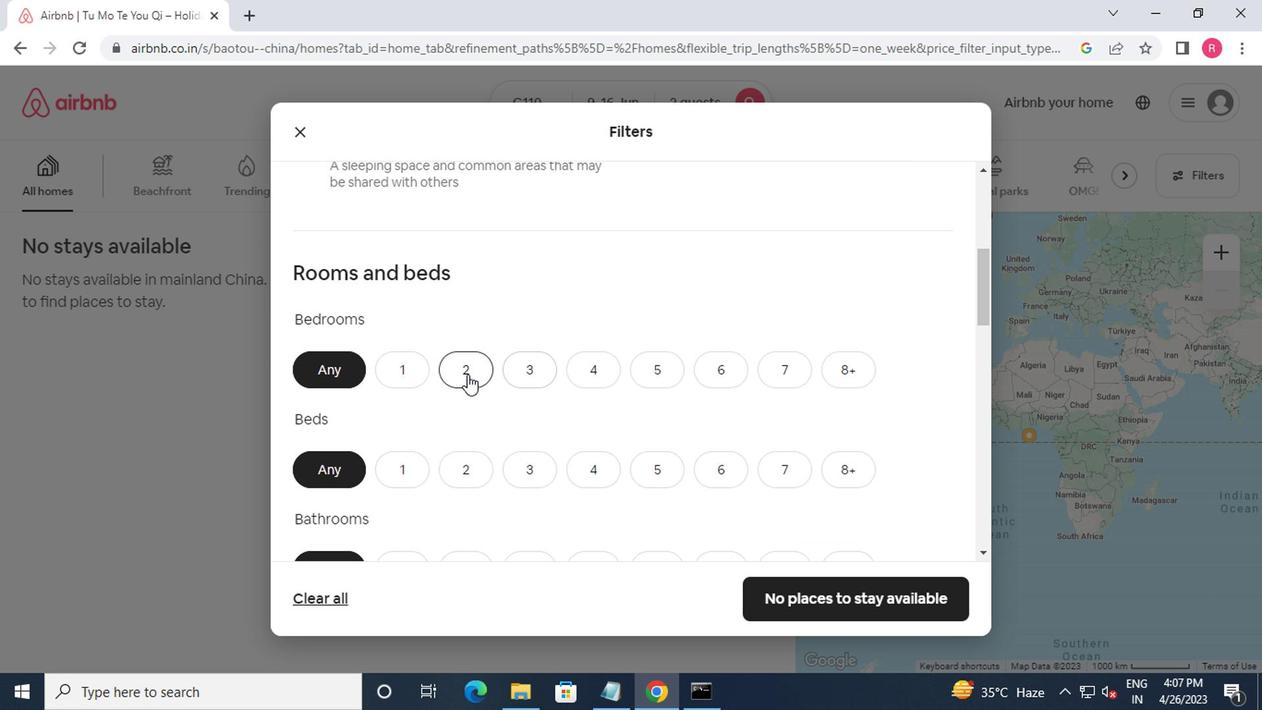
Action: Mouse moved to (494, 377)
Screenshot: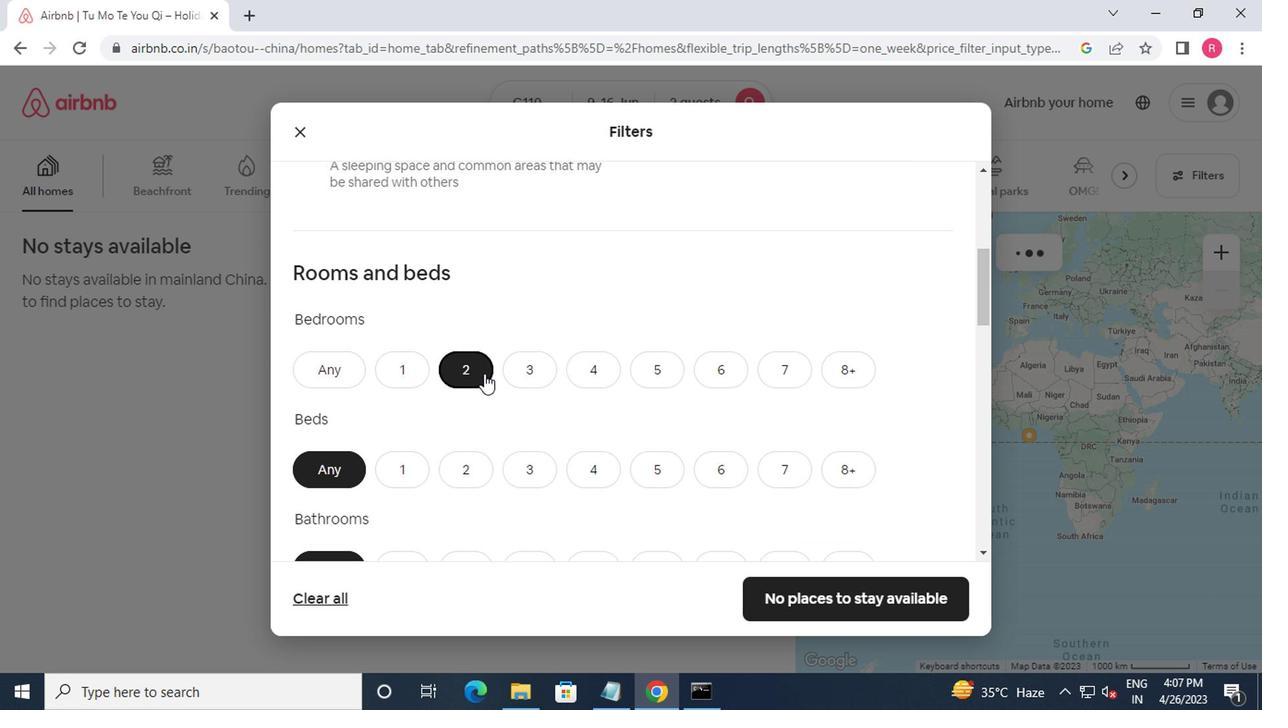 
Action: Mouse scrolled (494, 376) with delta (0, 0)
Screenshot: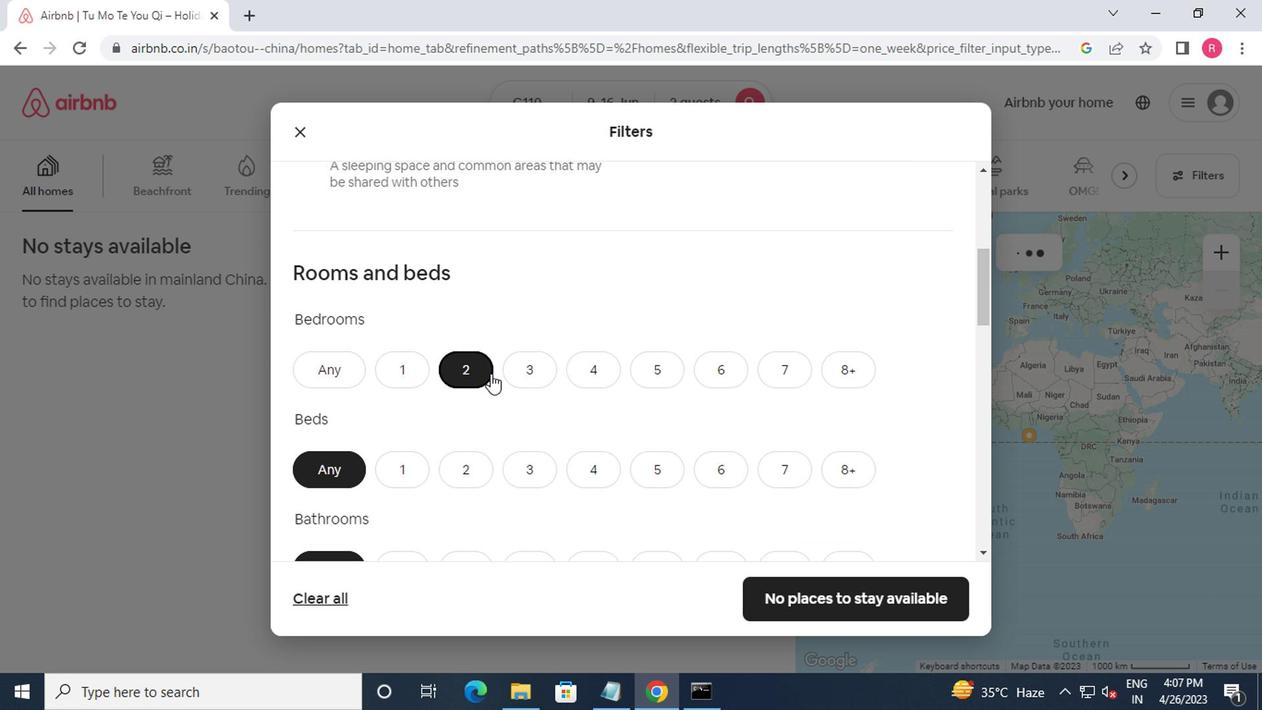 
Action: Mouse moved to (468, 389)
Screenshot: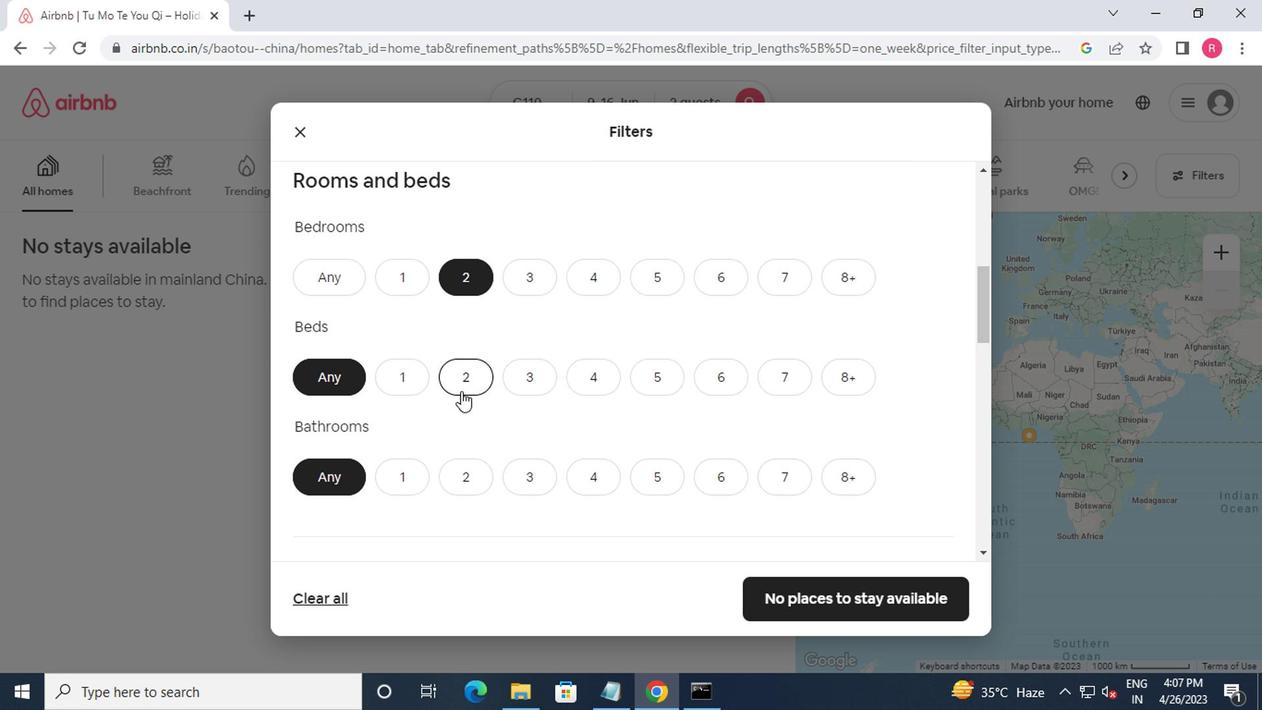 
Action: Mouse pressed left at (468, 389)
Screenshot: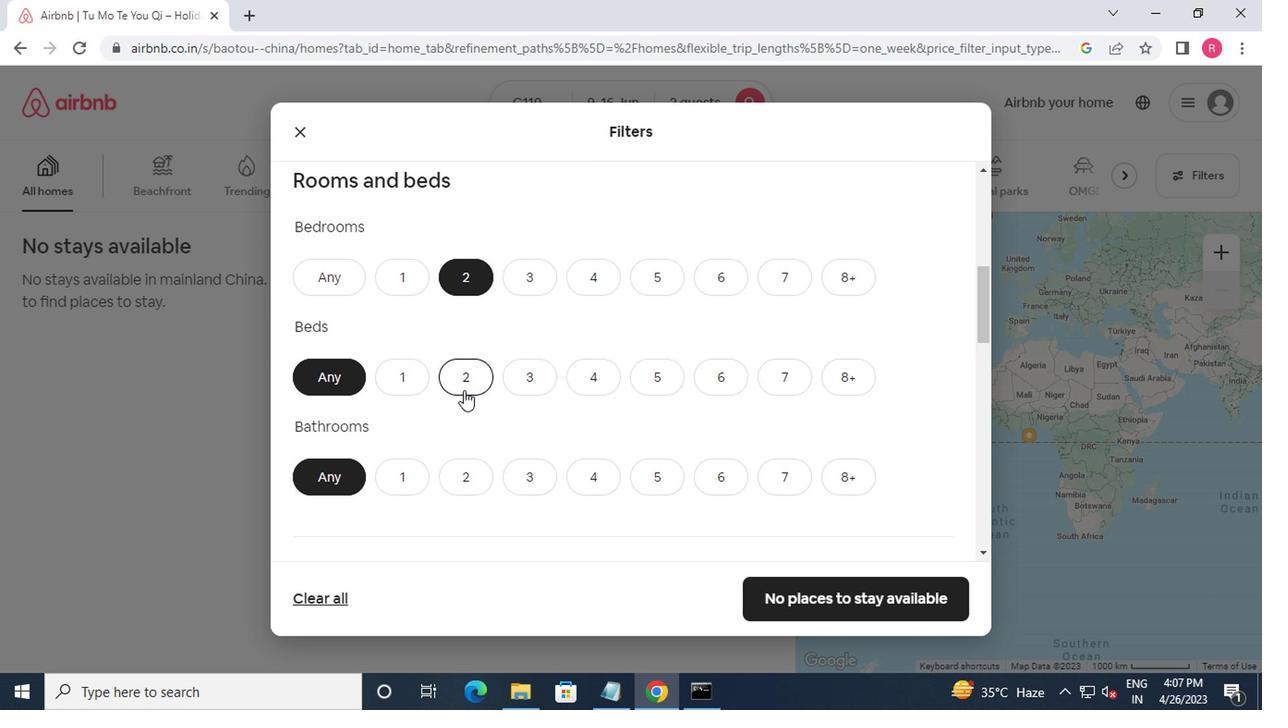 
Action: Mouse moved to (395, 485)
Screenshot: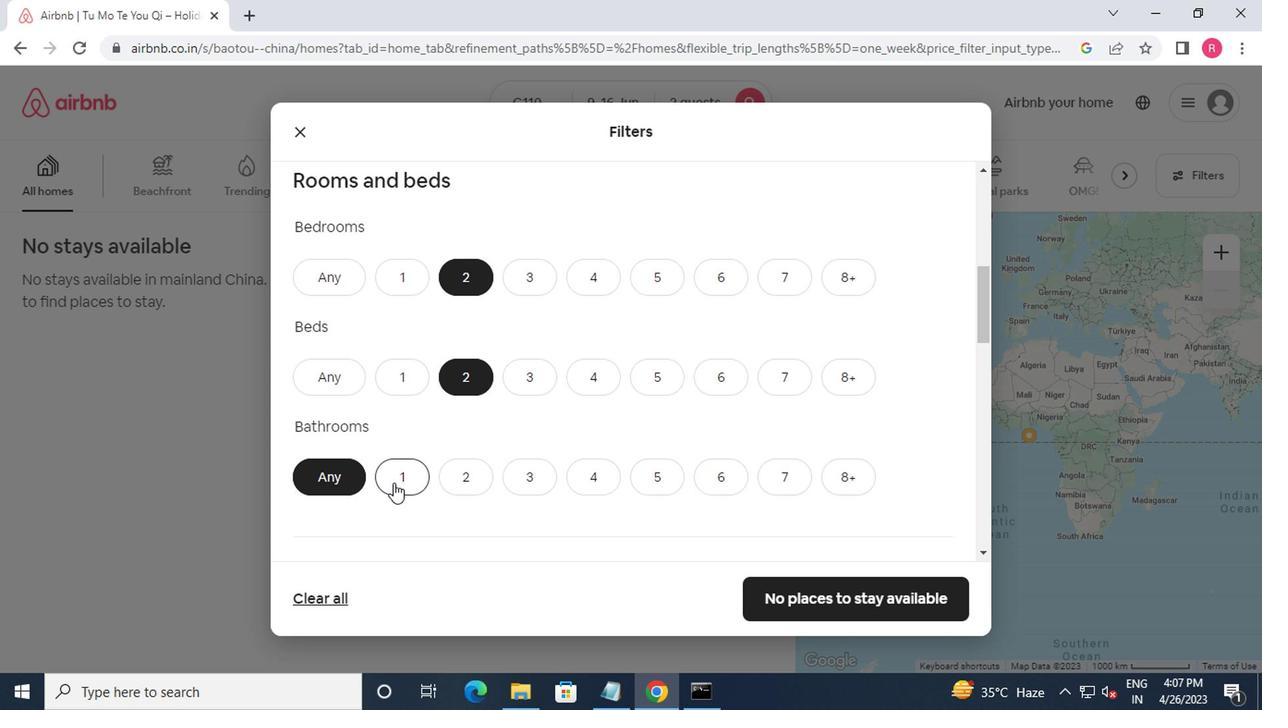 
Action: Mouse pressed left at (395, 485)
Screenshot: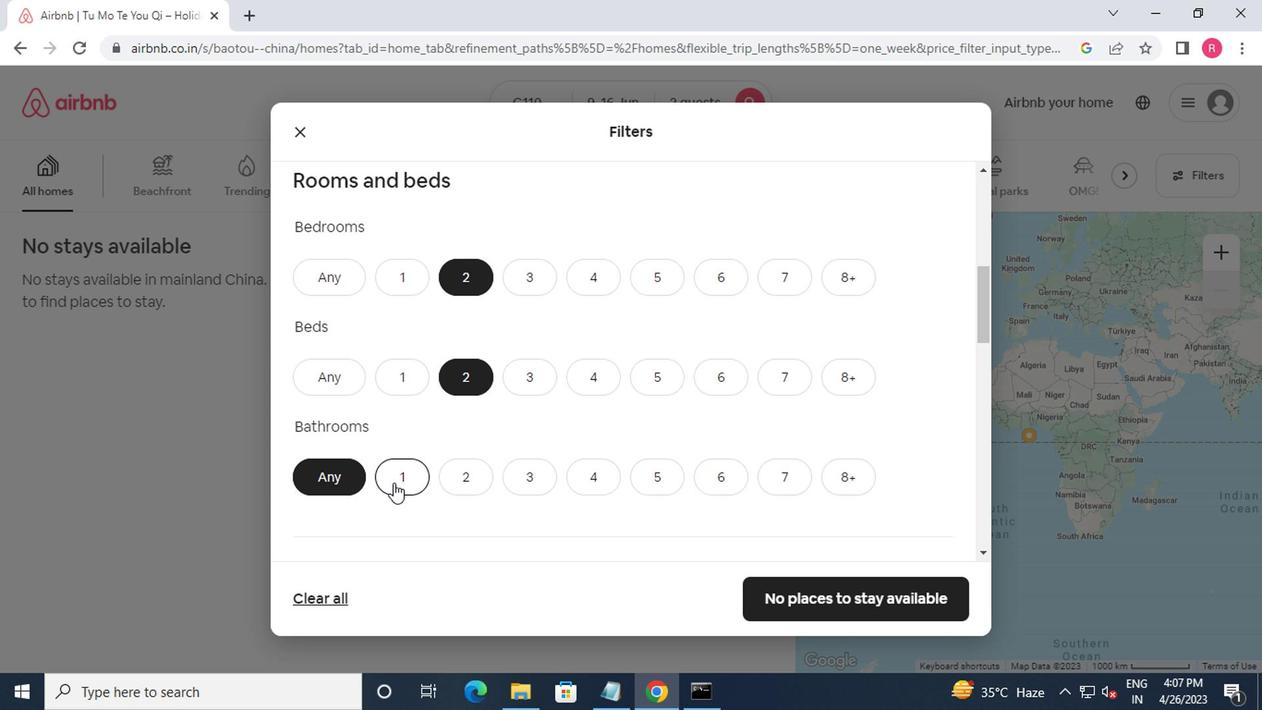 
Action: Mouse moved to (412, 480)
Screenshot: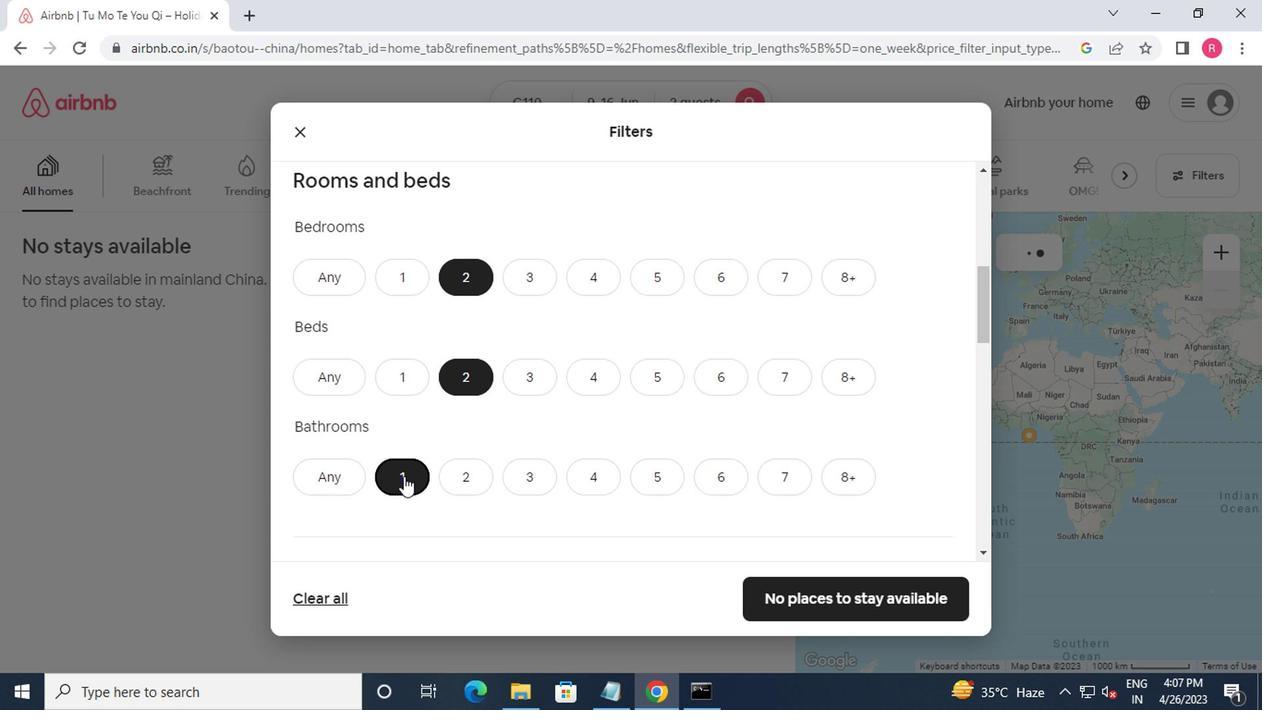 
Action: Mouse scrolled (412, 480) with delta (0, 0)
Screenshot: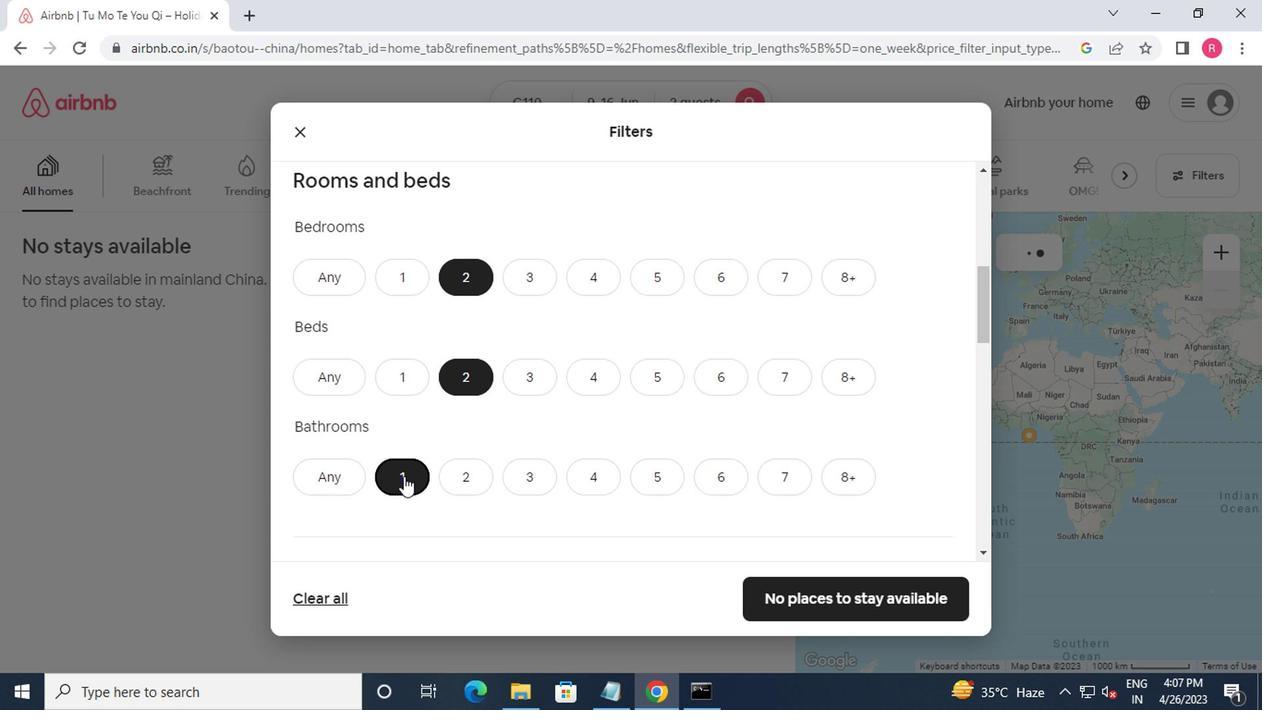 
Action: Mouse moved to (435, 482)
Screenshot: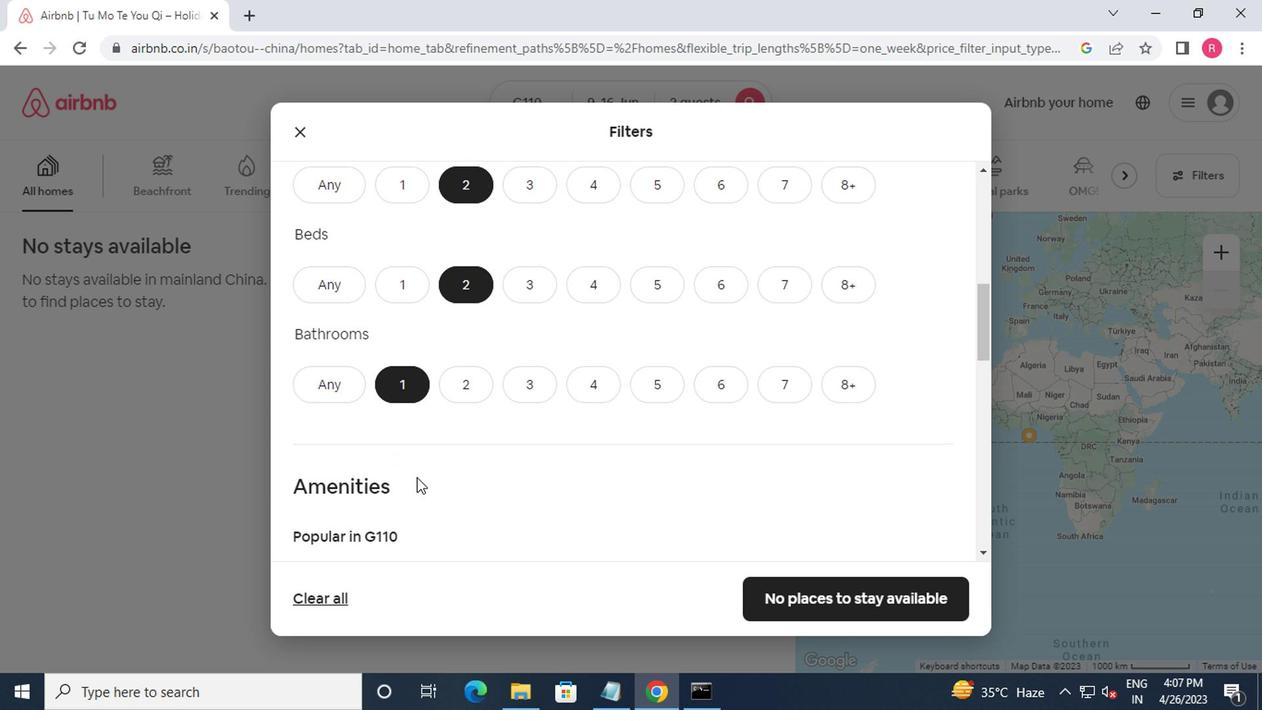 
Action: Mouse scrolled (435, 482) with delta (0, 0)
Screenshot: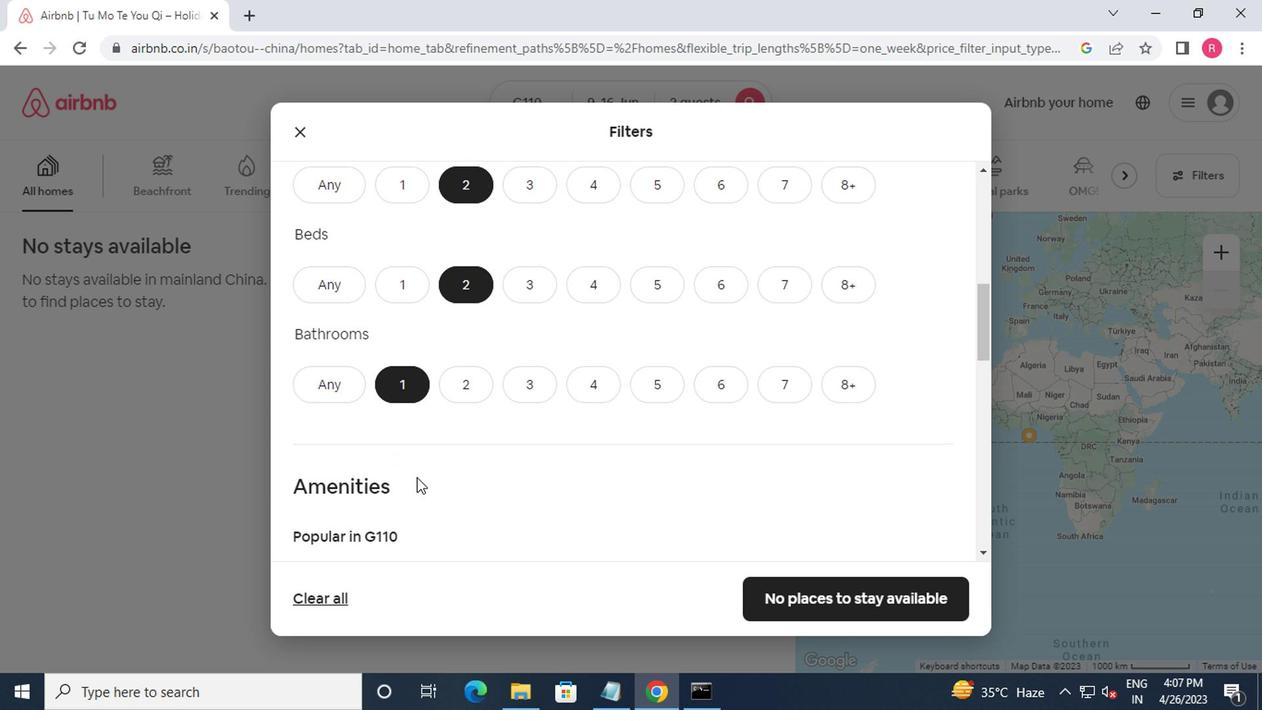 
Action: Mouse moved to (523, 464)
Screenshot: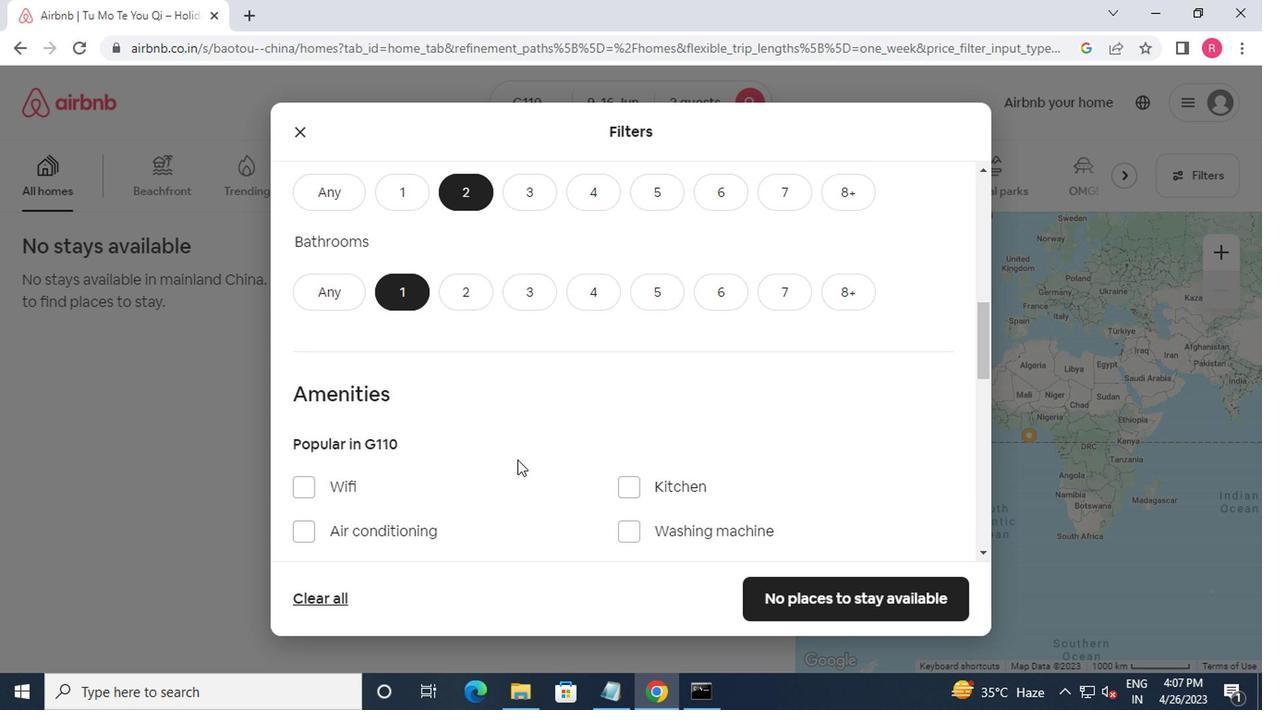 
Action: Mouse scrolled (523, 464) with delta (0, 0)
Screenshot: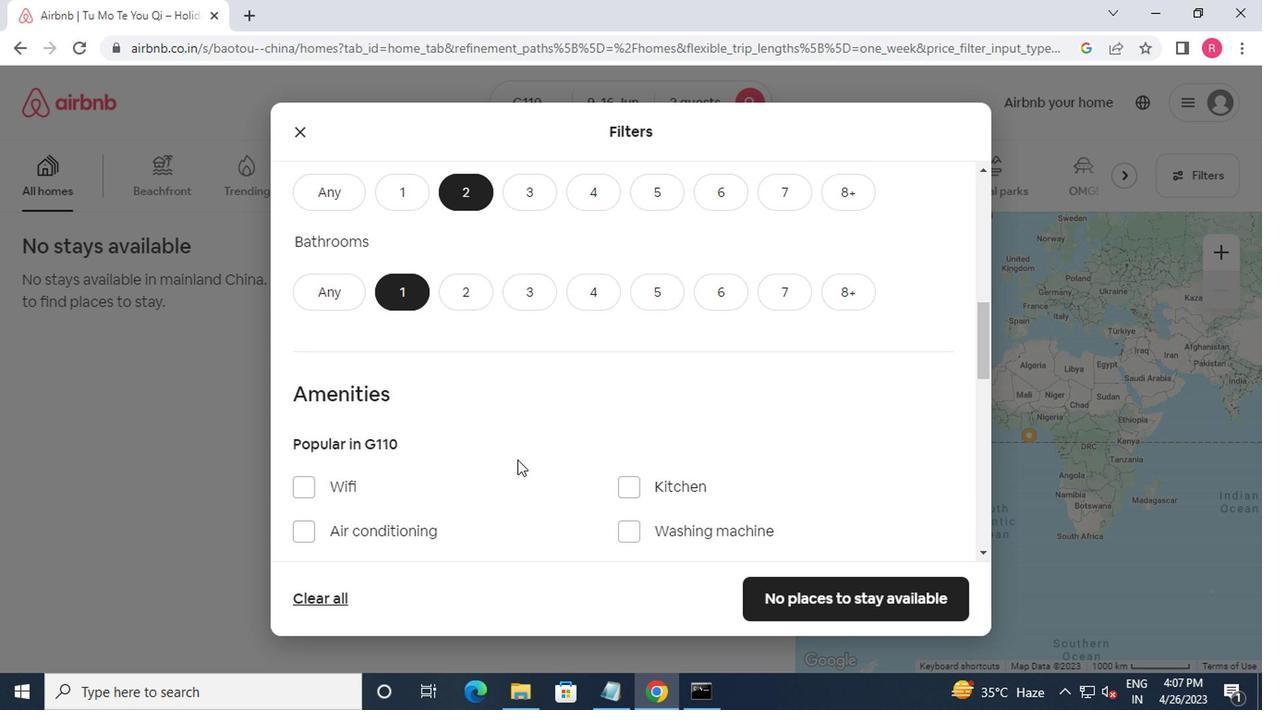 
Action: Mouse moved to (528, 467)
Screenshot: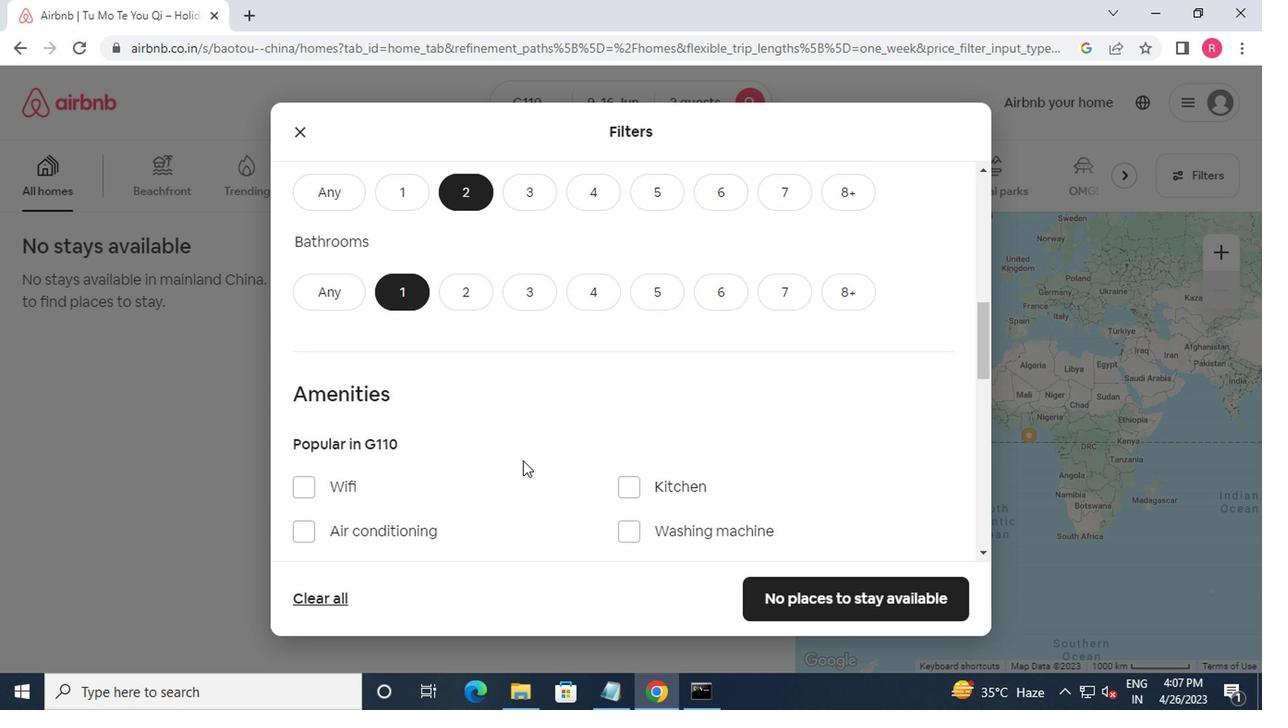
Action: Mouse scrolled (528, 466) with delta (0, 0)
Screenshot: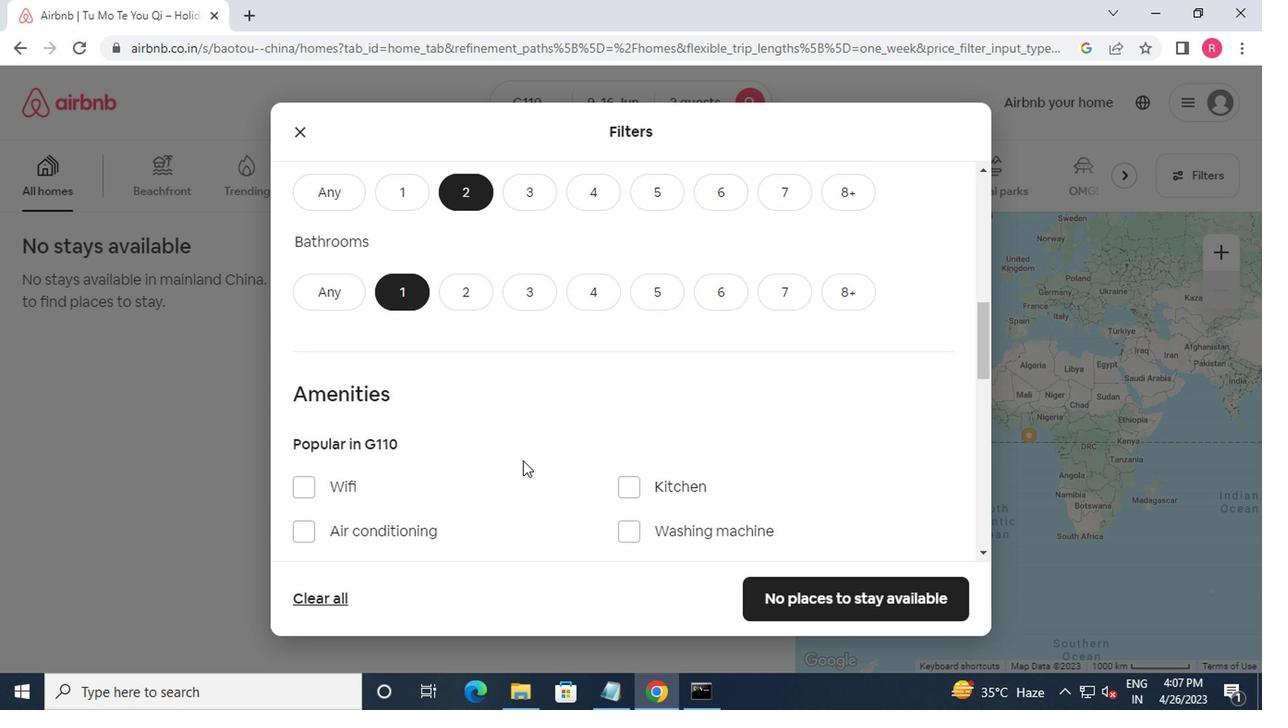 
Action: Mouse moved to (530, 467)
Screenshot: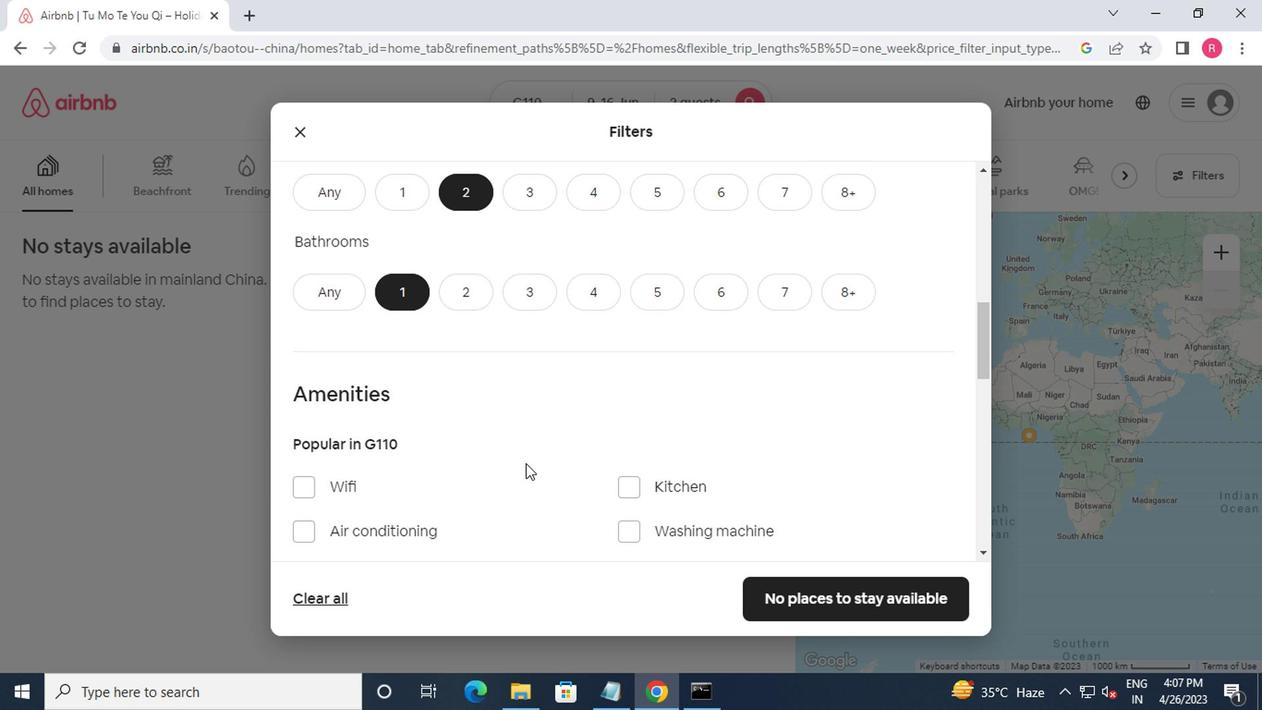 
Action: Mouse scrolled (530, 466) with delta (0, 0)
Screenshot: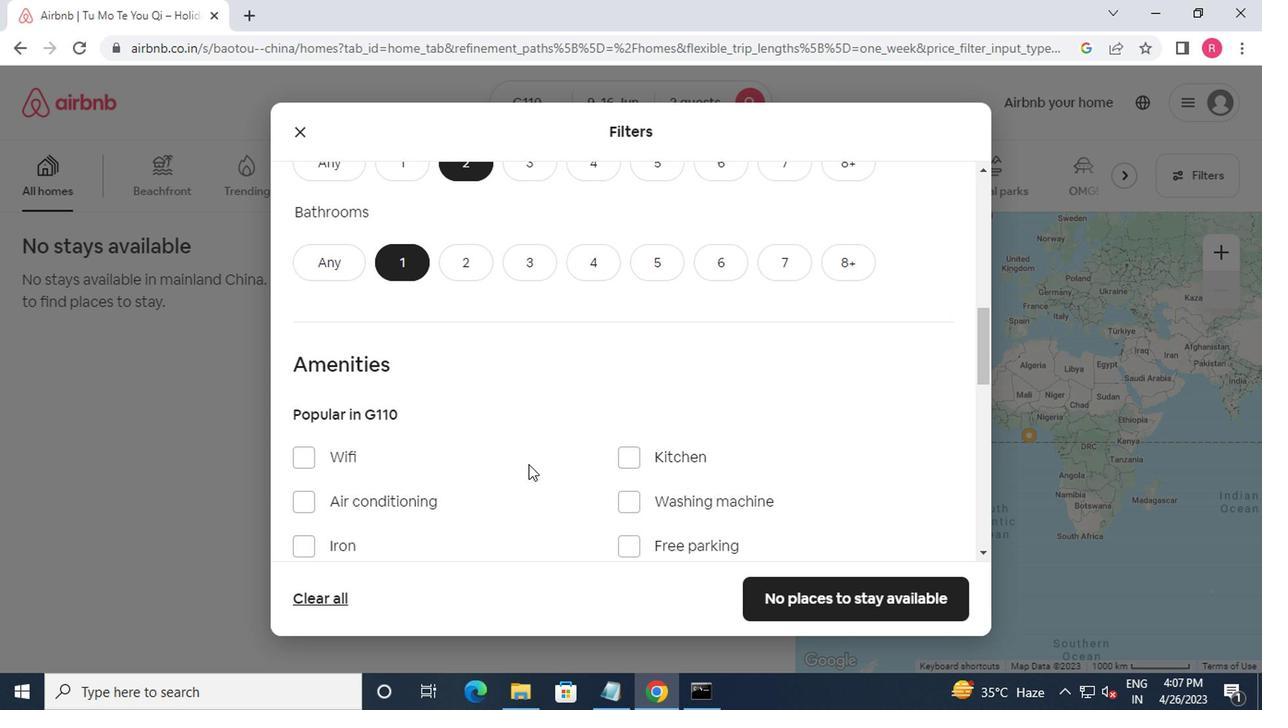 
Action: Mouse moved to (887, 547)
Screenshot: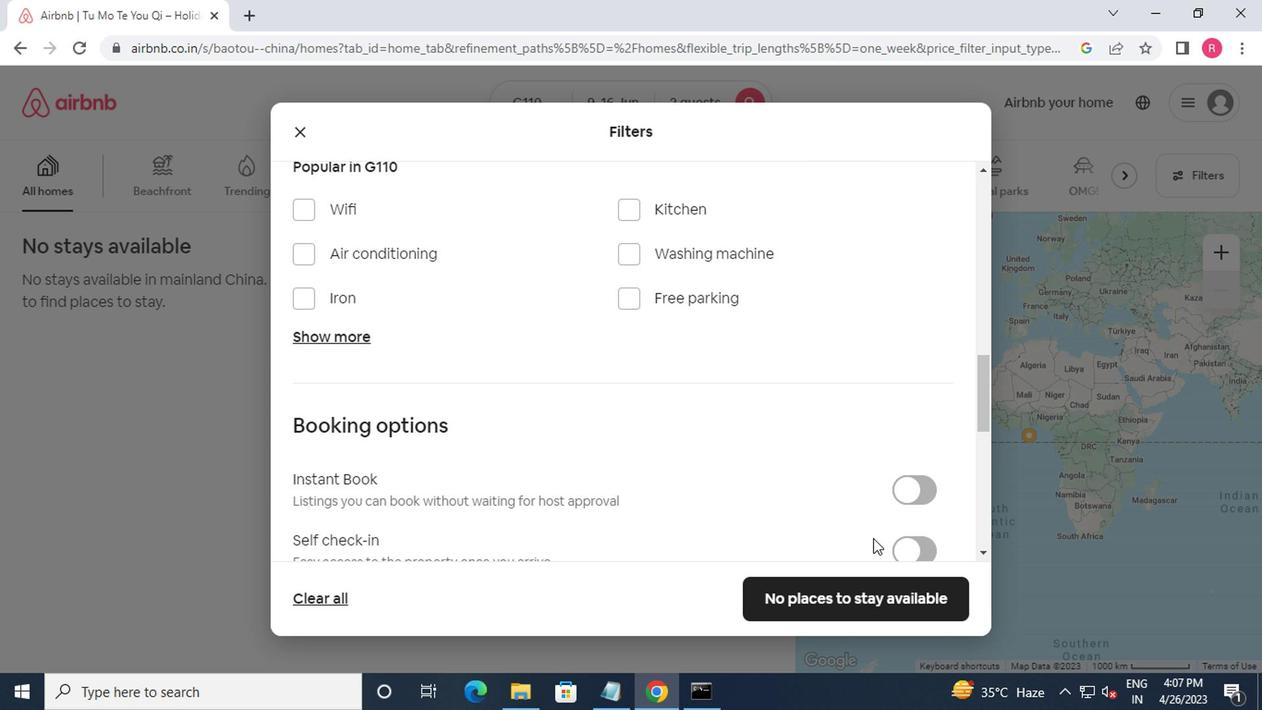 
Action: Mouse scrolled (887, 545) with delta (0, -1)
Screenshot: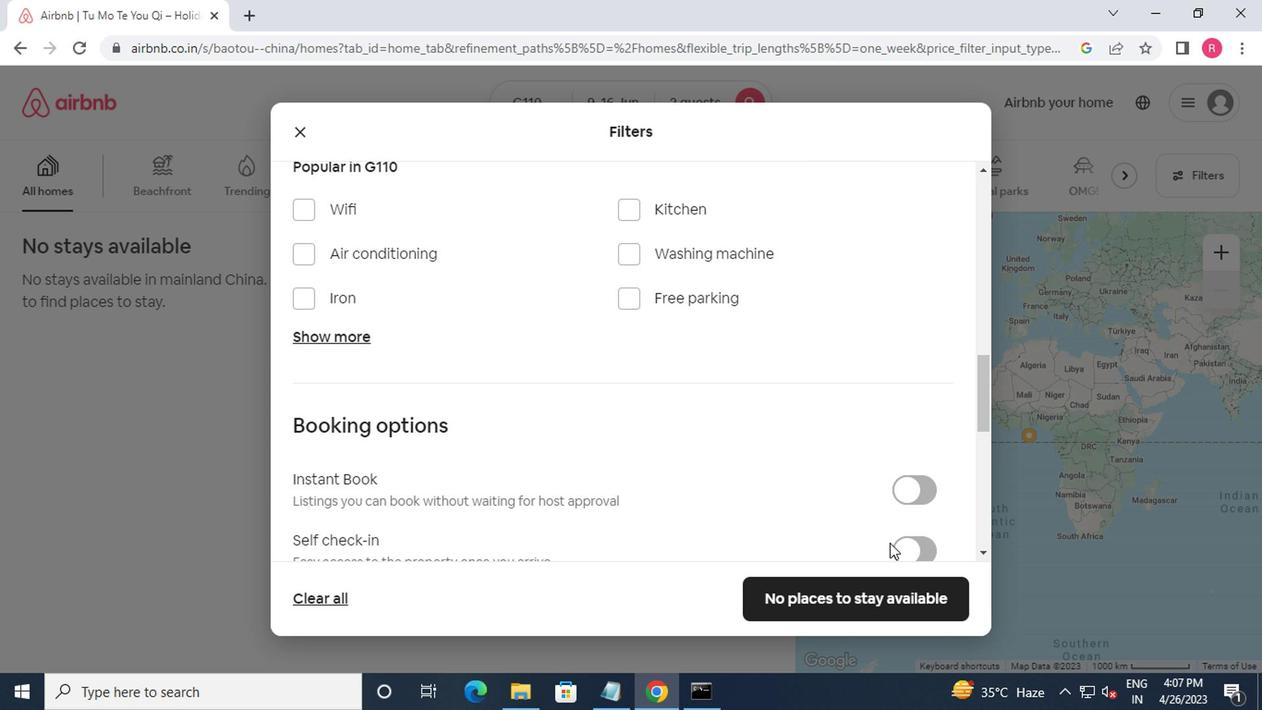 
Action: Mouse moved to (898, 456)
Screenshot: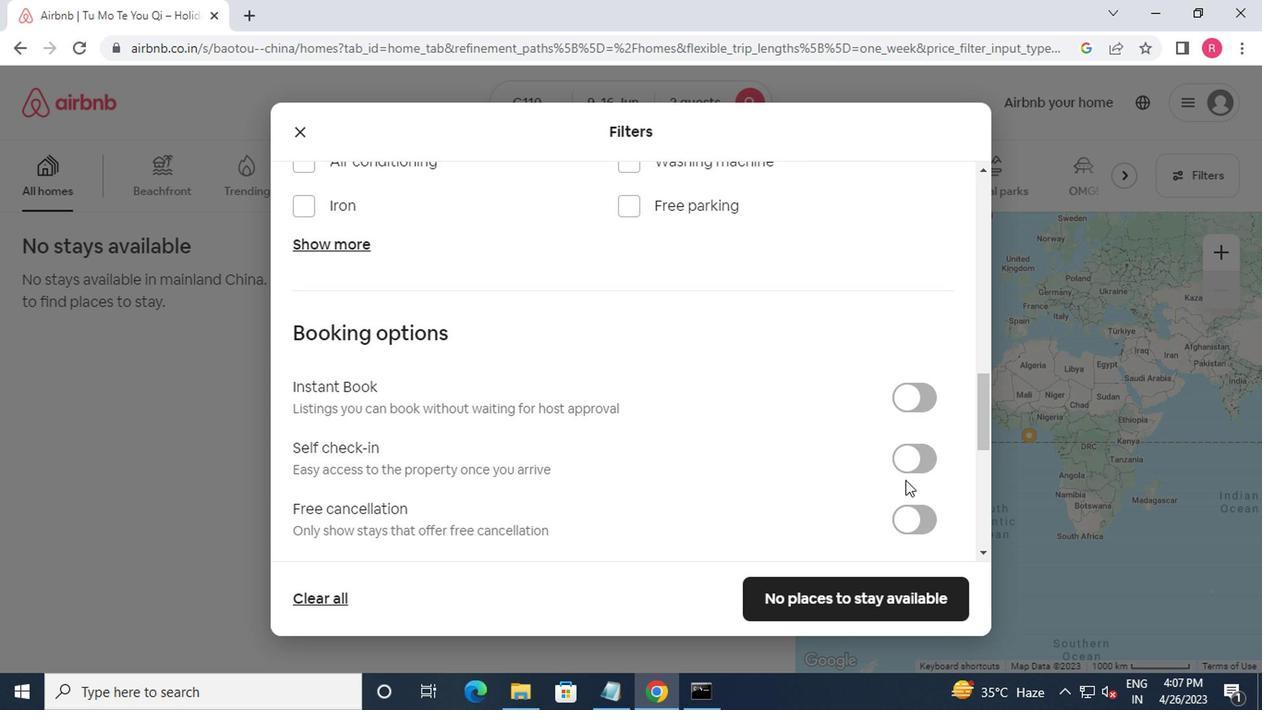 
Action: Mouse pressed left at (898, 456)
Screenshot: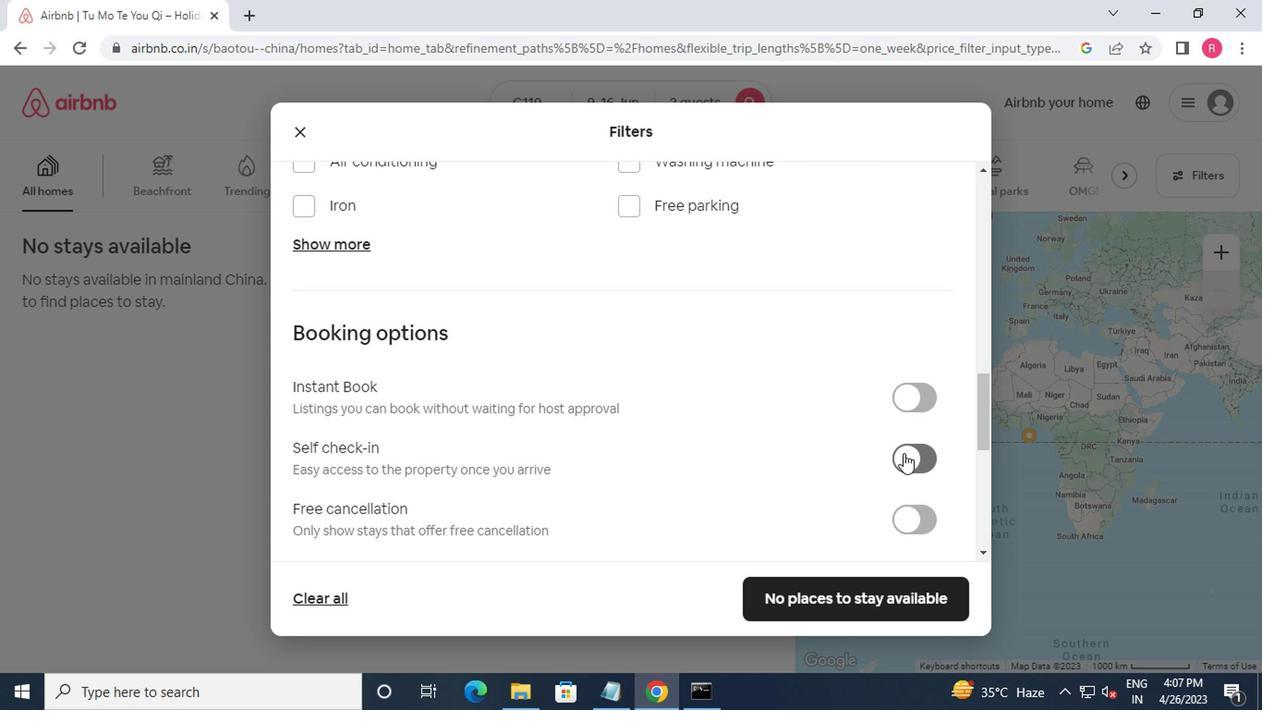 
Action: Mouse moved to (807, 610)
Screenshot: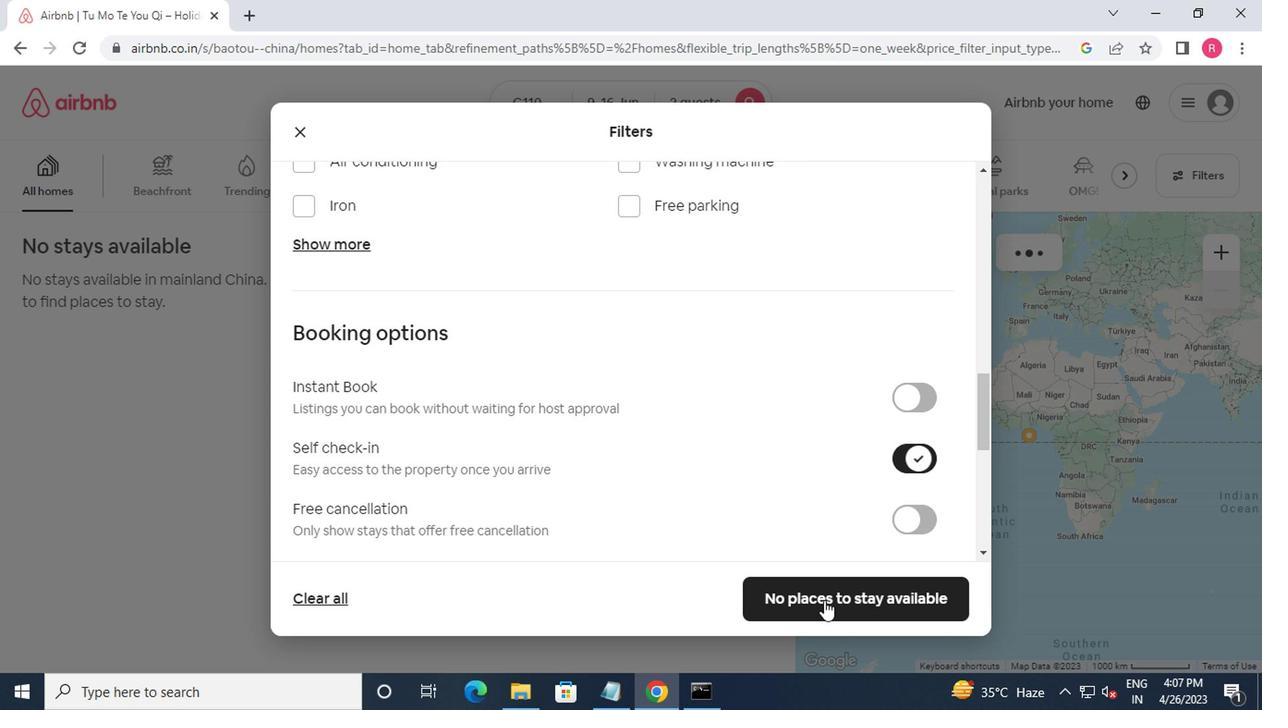
Action: Mouse scrolled (807, 610) with delta (0, 0)
Screenshot: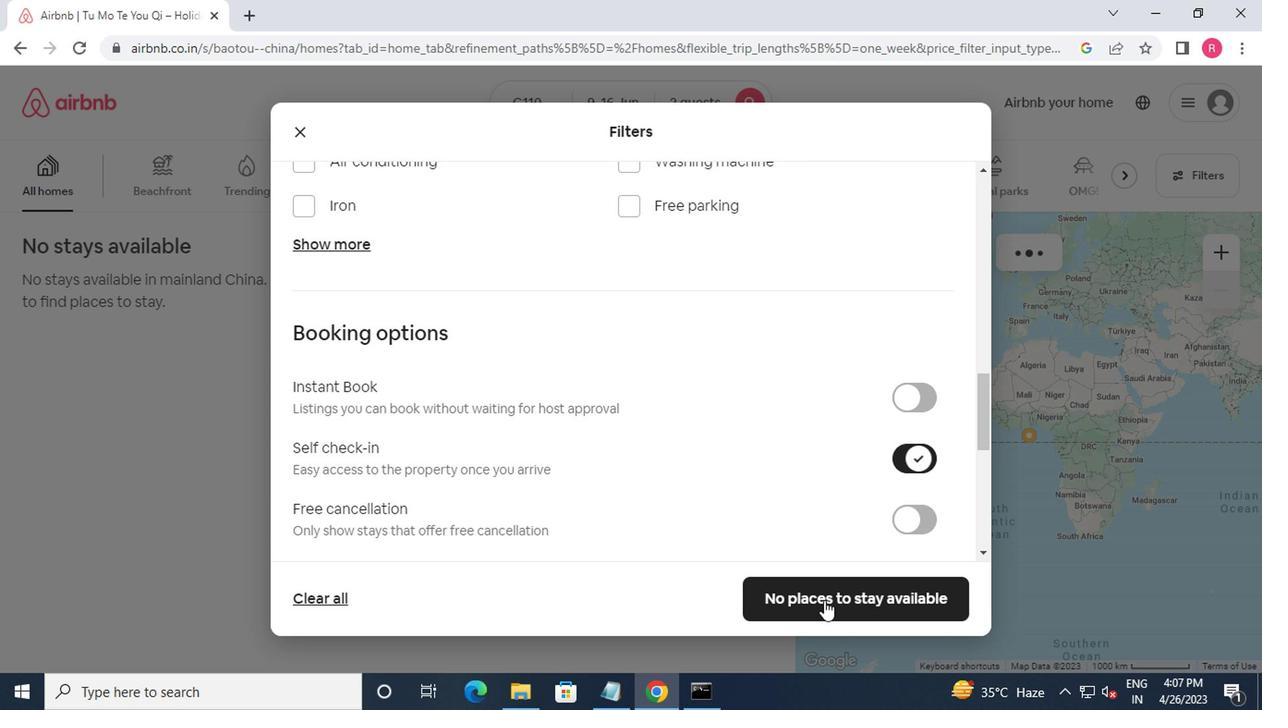 
Action: Mouse moved to (802, 606)
Screenshot: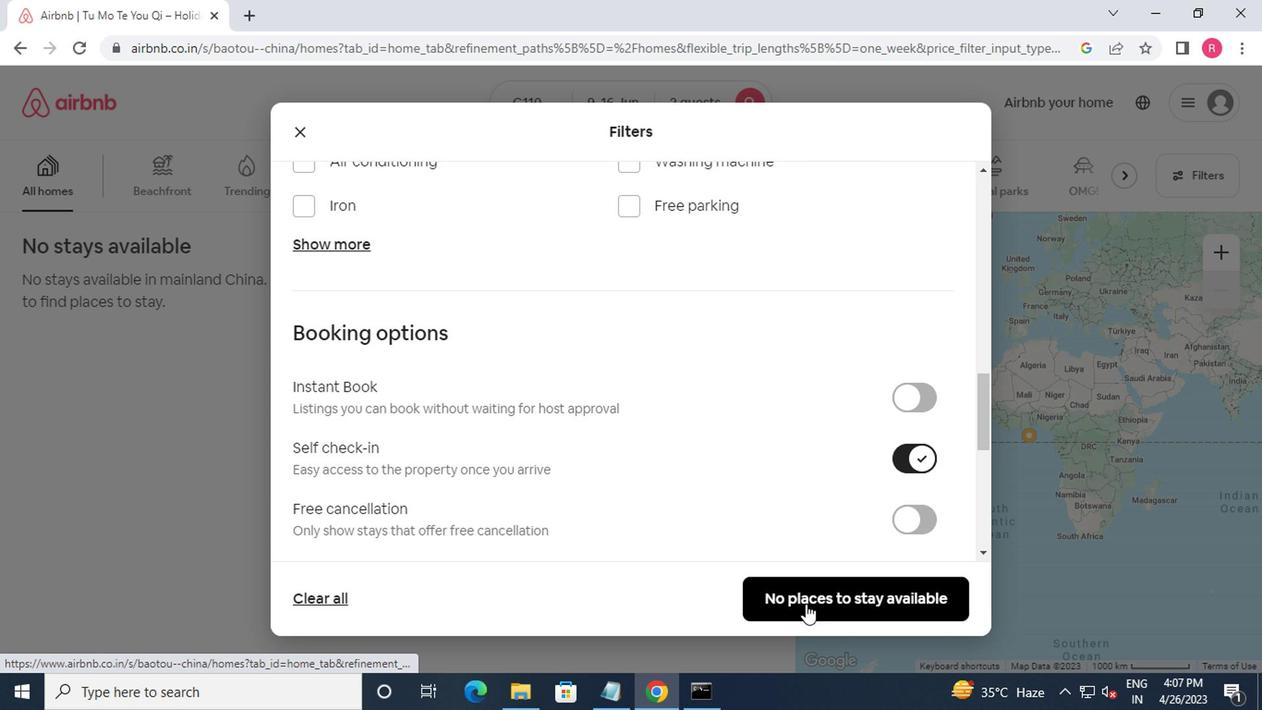 
Action: Mouse pressed left at (802, 606)
Screenshot: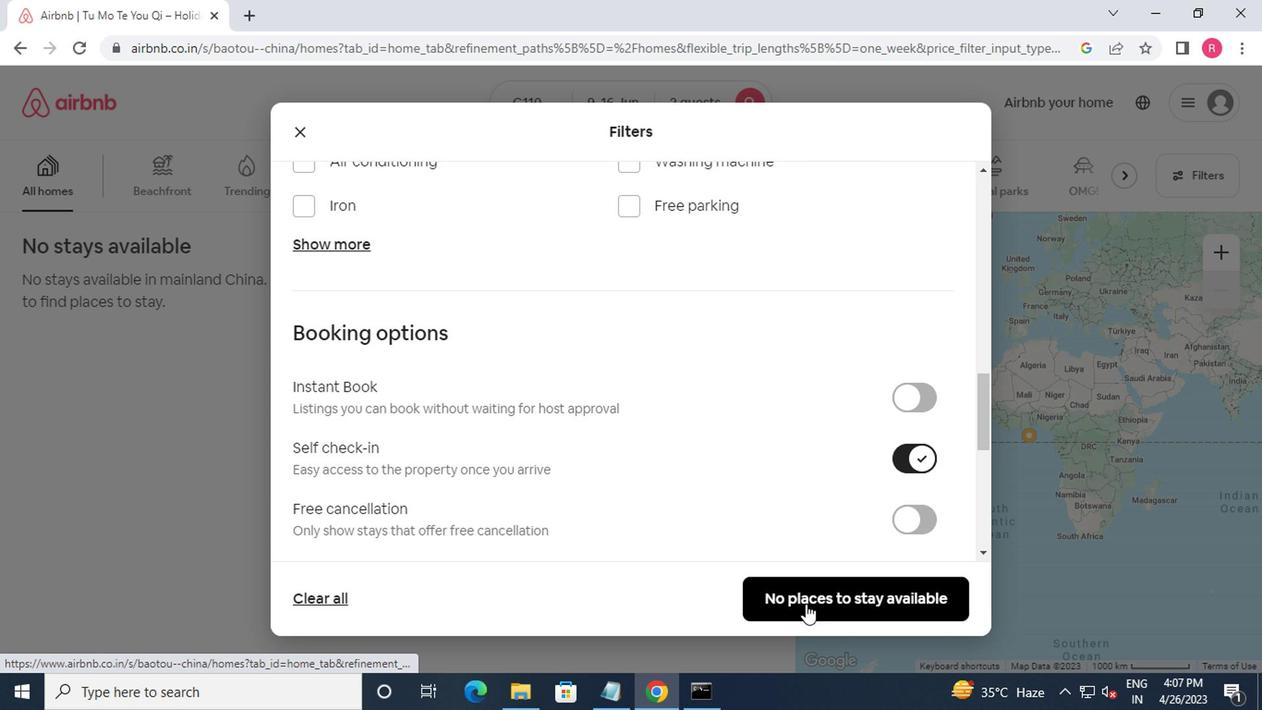 
Action: Mouse moved to (729, 448)
Screenshot: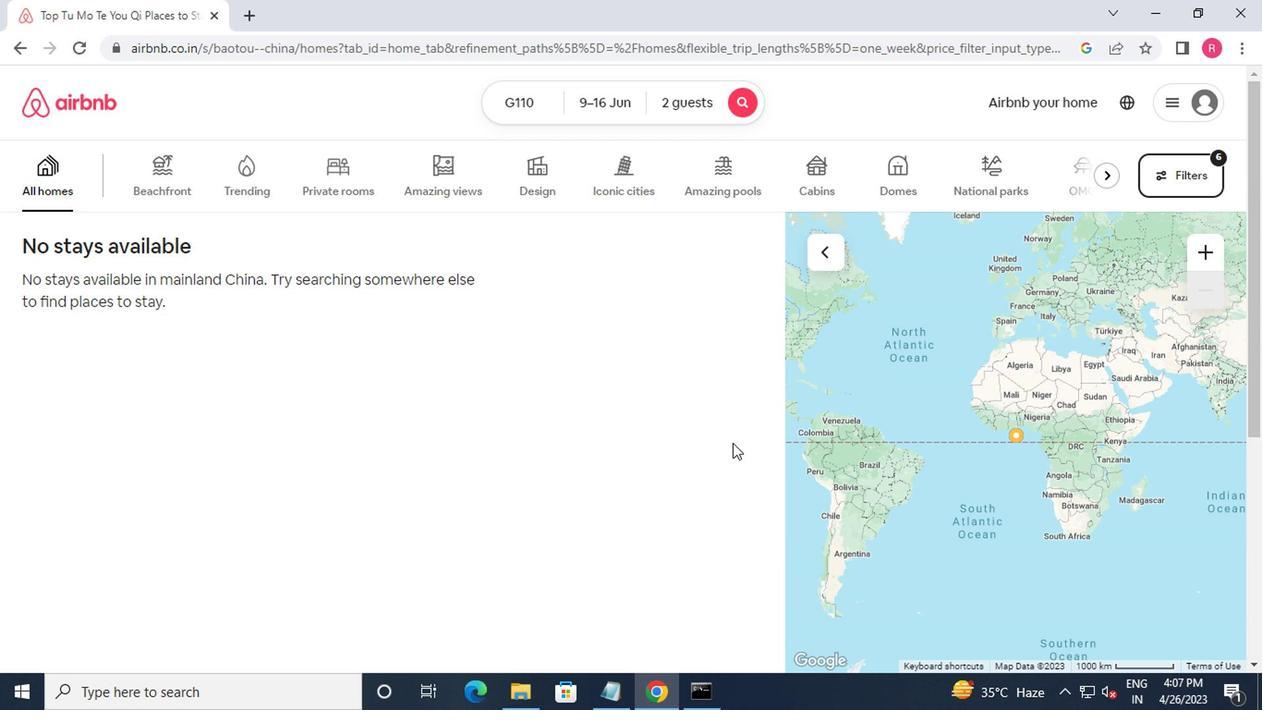 
